 Task: Find connections with filter location Santiago de los Caballeros with filter topic #Economywith filter profile language English with filter current company Reliance Mutual Fund with filter school Kanpur University, India with filter industry Nonmetallic Mineral Mining with filter service category Resume Writing with filter keywords title Public Relations
Action: Mouse moved to (473, 62)
Screenshot: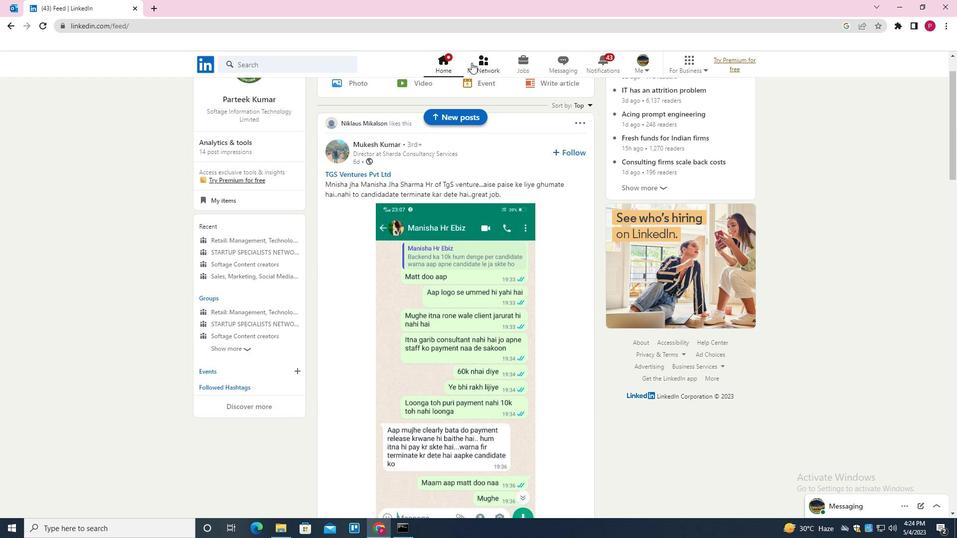 
Action: Mouse pressed left at (473, 62)
Screenshot: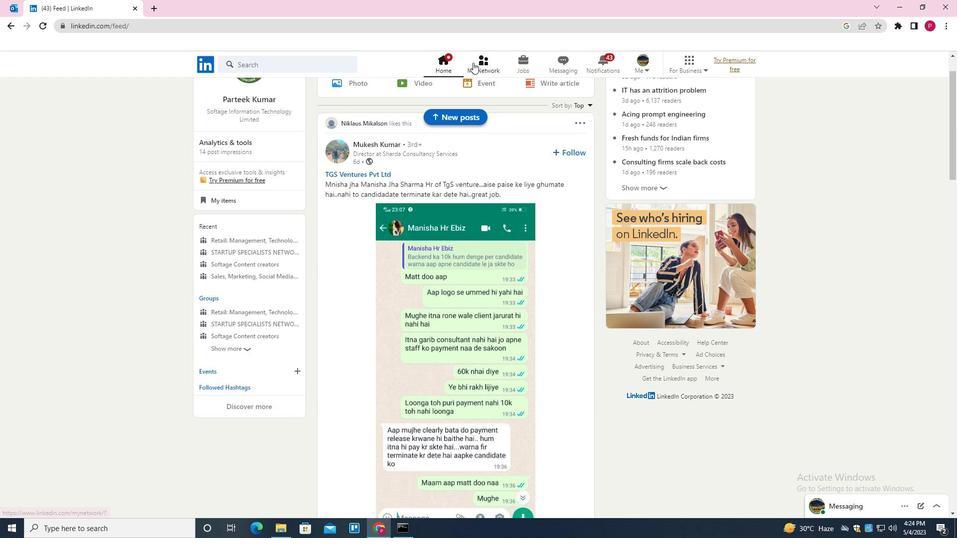 
Action: Mouse moved to (325, 117)
Screenshot: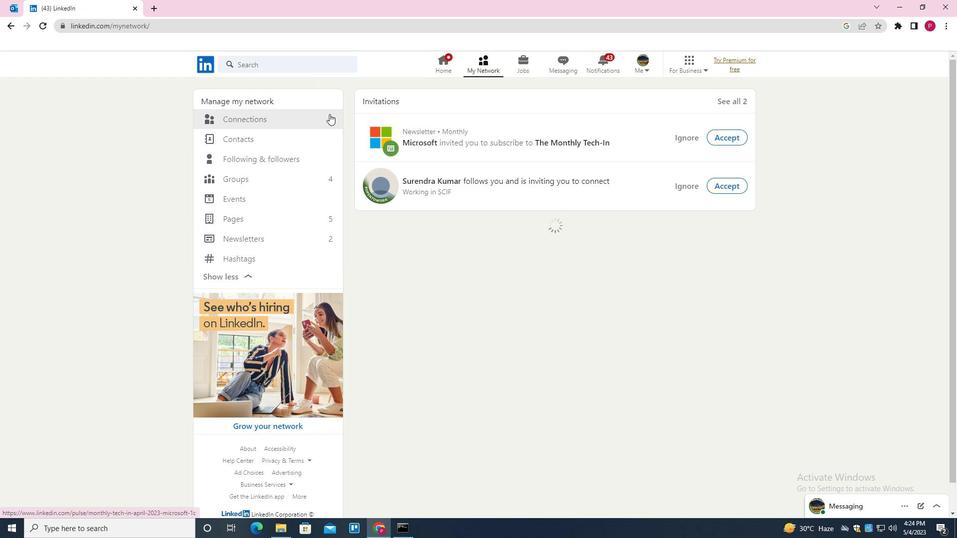 
Action: Mouse pressed left at (325, 117)
Screenshot: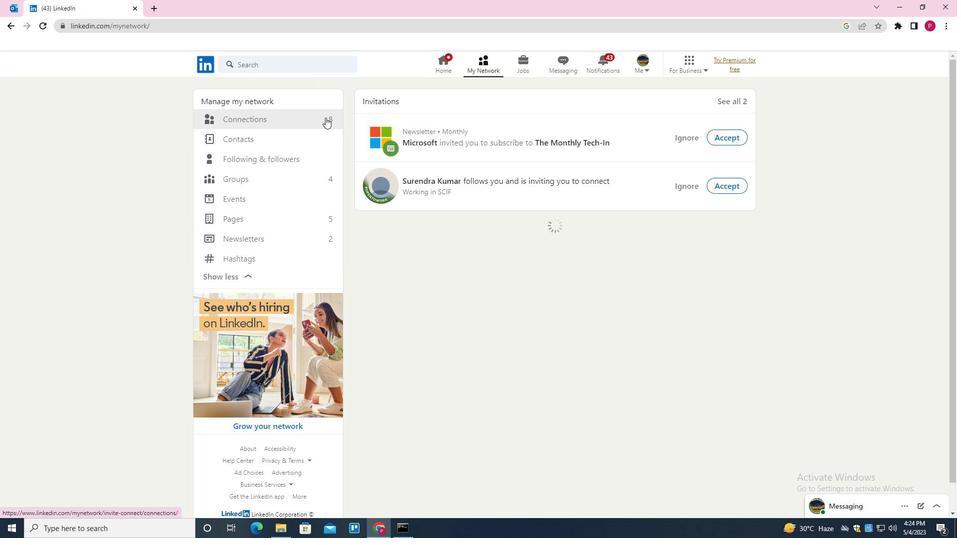 
Action: Mouse moved to (551, 122)
Screenshot: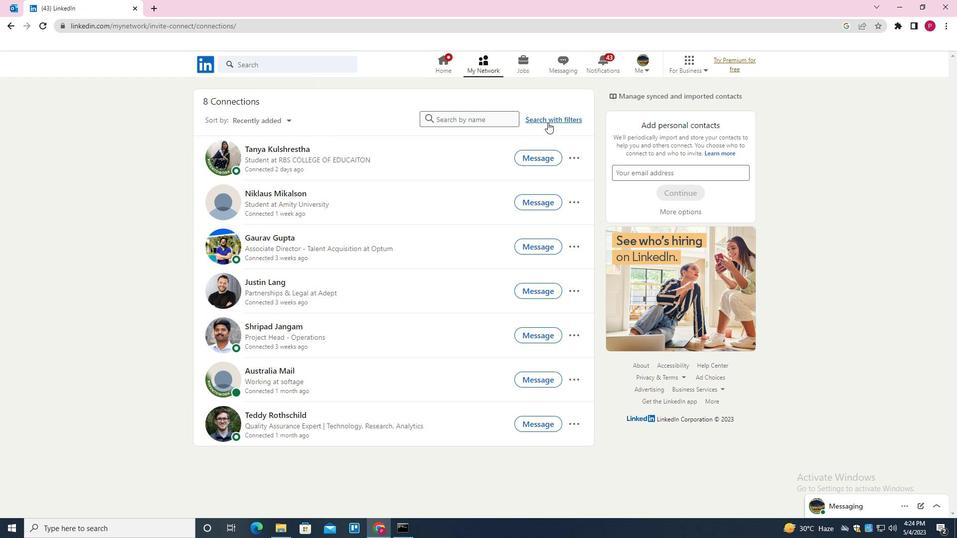 
Action: Mouse pressed left at (551, 122)
Screenshot: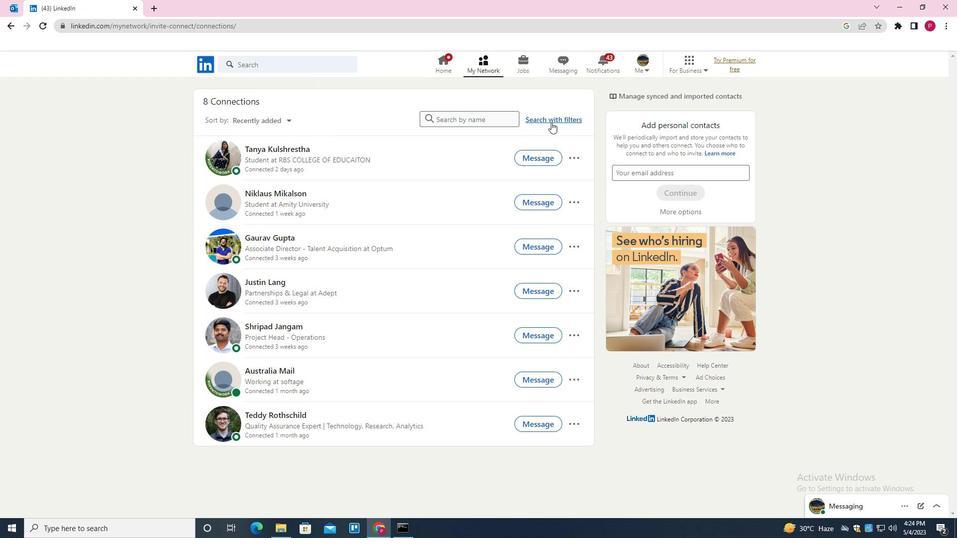 
Action: Mouse moved to (508, 91)
Screenshot: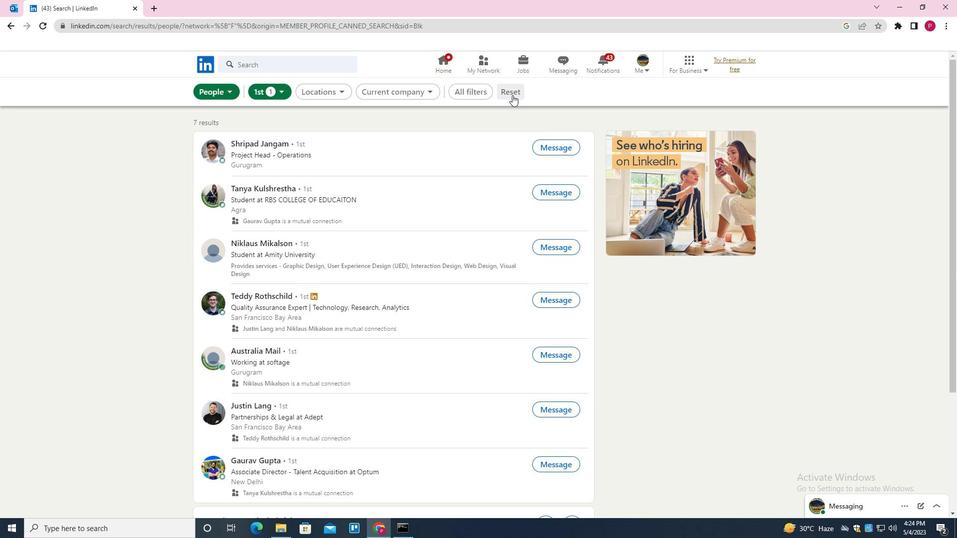
Action: Mouse pressed left at (508, 91)
Screenshot: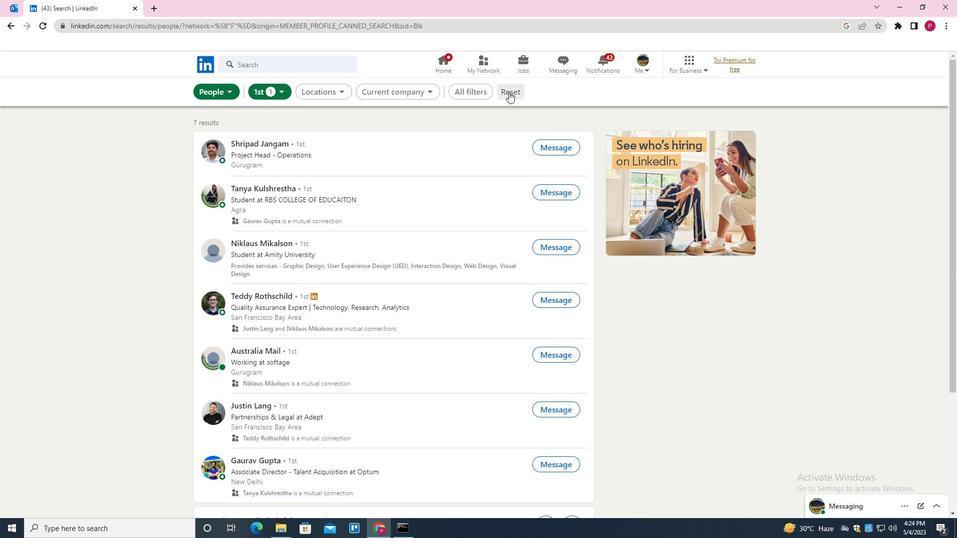 
Action: Mouse moved to (491, 90)
Screenshot: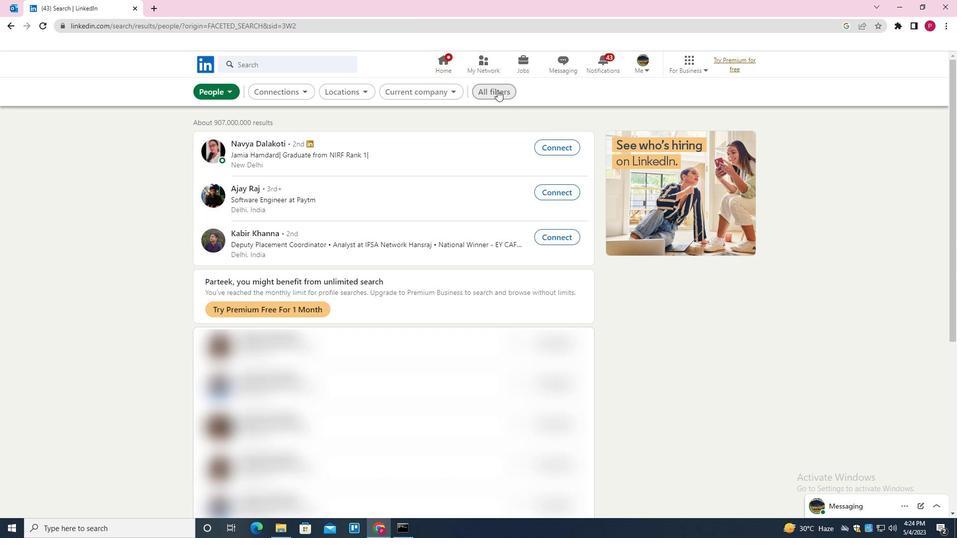 
Action: Mouse pressed left at (491, 90)
Screenshot: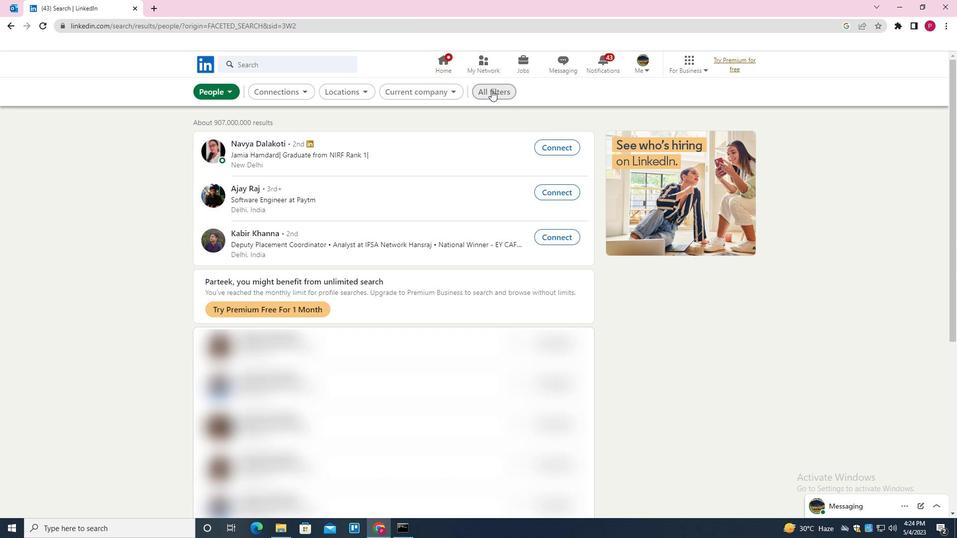 
Action: Mouse moved to (776, 248)
Screenshot: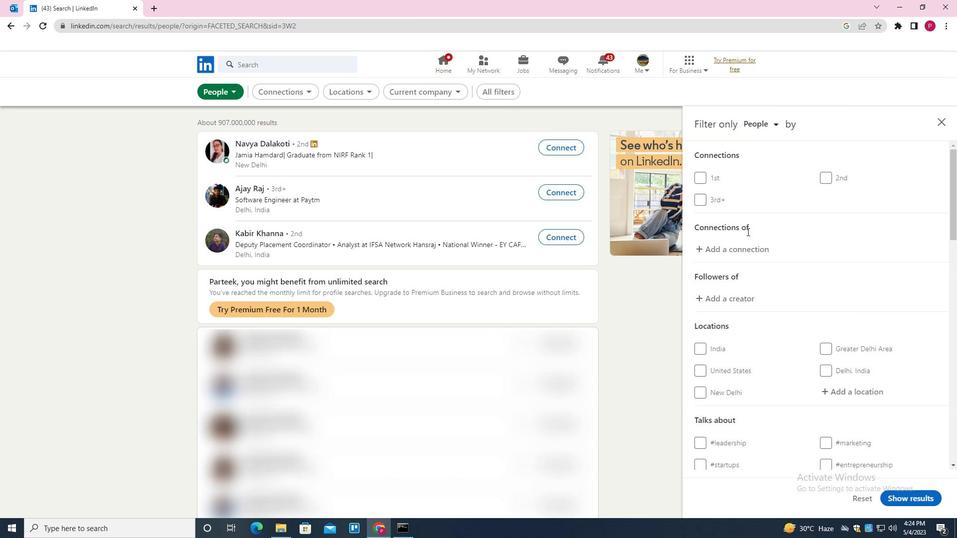 
Action: Mouse scrolled (776, 247) with delta (0, 0)
Screenshot: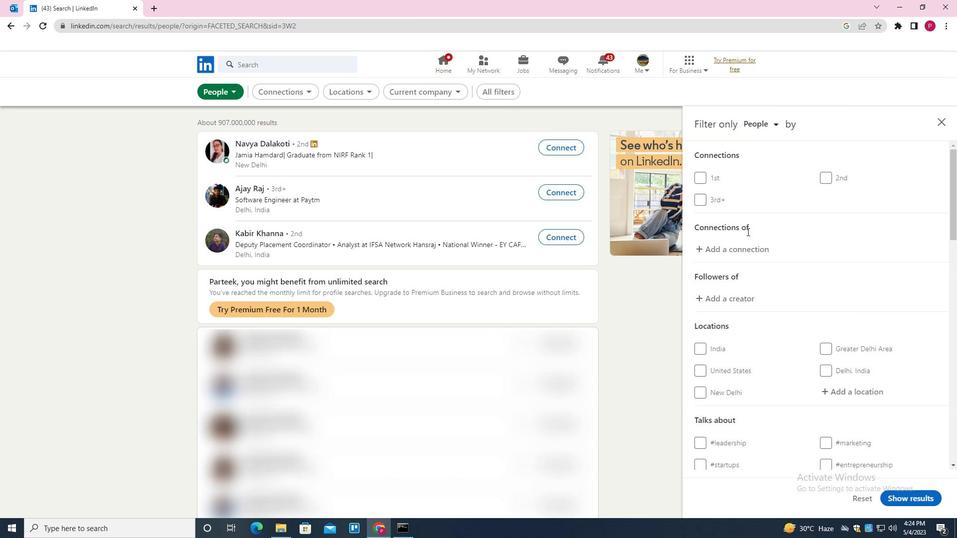 
Action: Mouse moved to (791, 253)
Screenshot: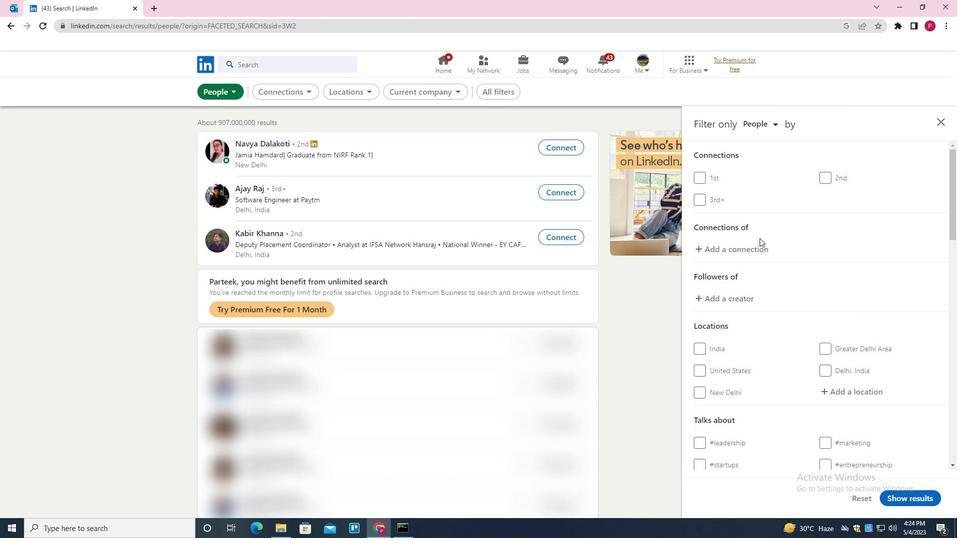 
Action: Mouse scrolled (791, 253) with delta (0, 0)
Screenshot: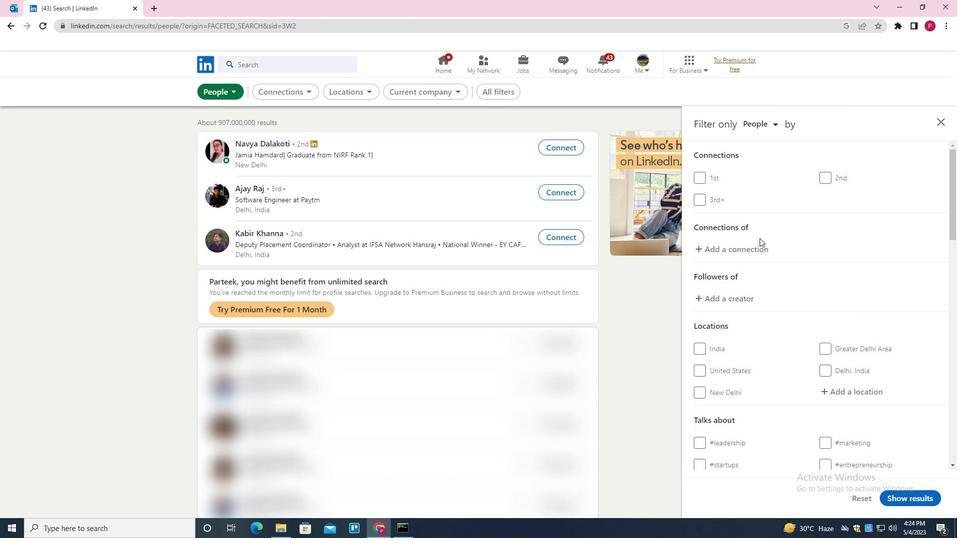 
Action: Mouse moved to (851, 294)
Screenshot: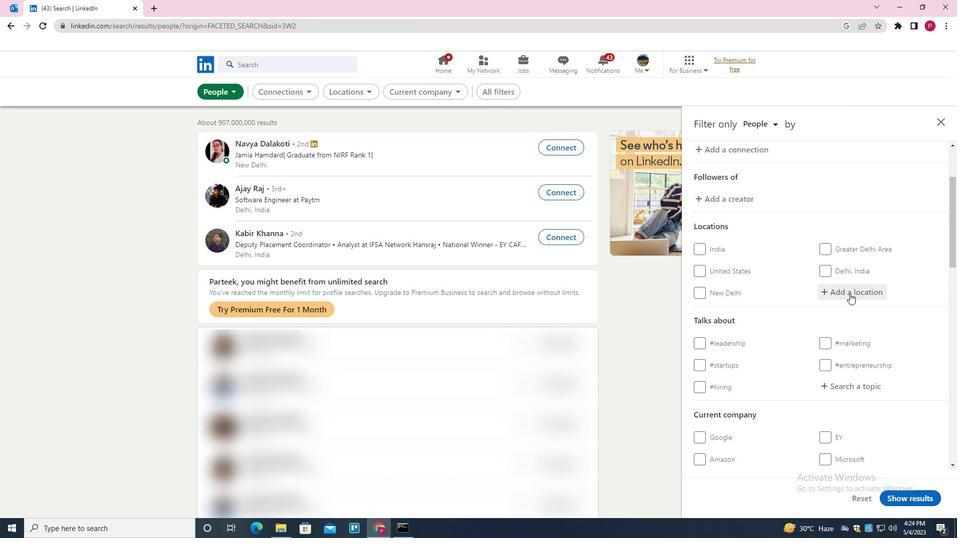 
Action: Mouse pressed left at (851, 294)
Screenshot: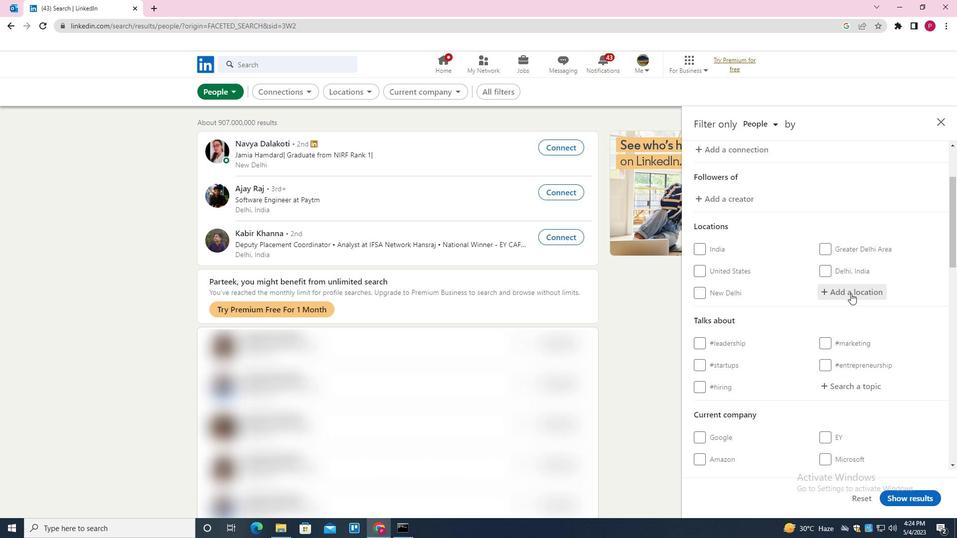 
Action: Mouse moved to (825, 278)
Screenshot: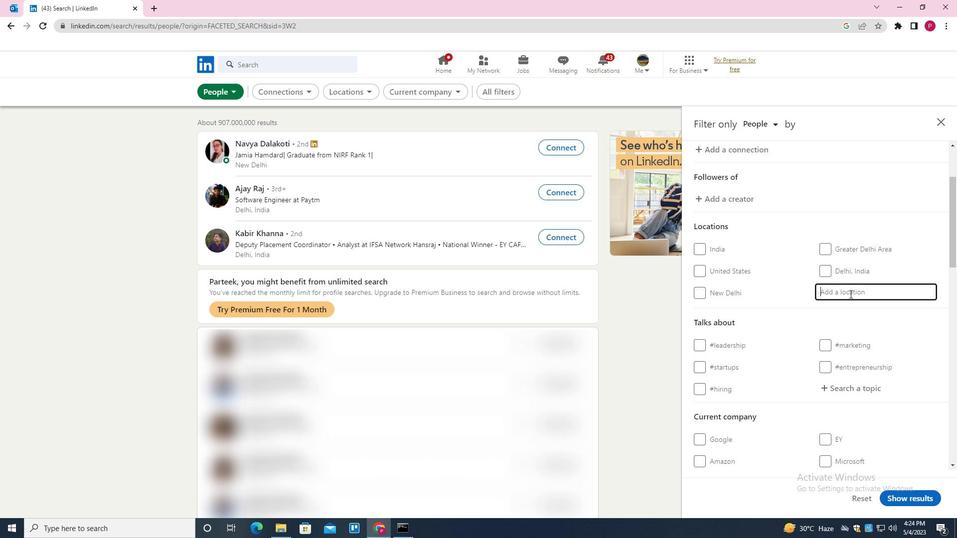 
Action: Key pressed <Key.shift>SANTA<Key.backspace>IAGO<Key.space>DEL\<Key.backspace><Key.backspace><Key.space>LOS<Key.down><Key.enter>
Screenshot: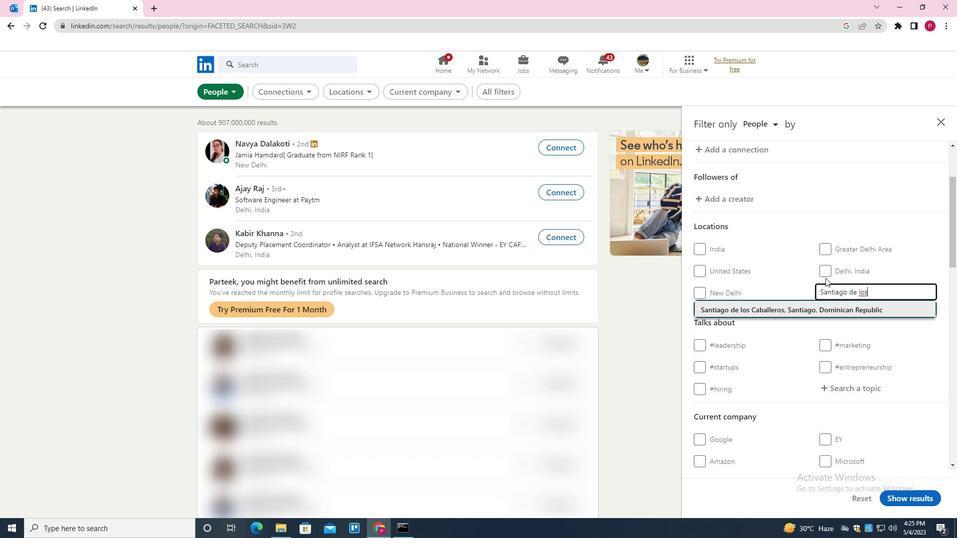 
Action: Mouse moved to (825, 263)
Screenshot: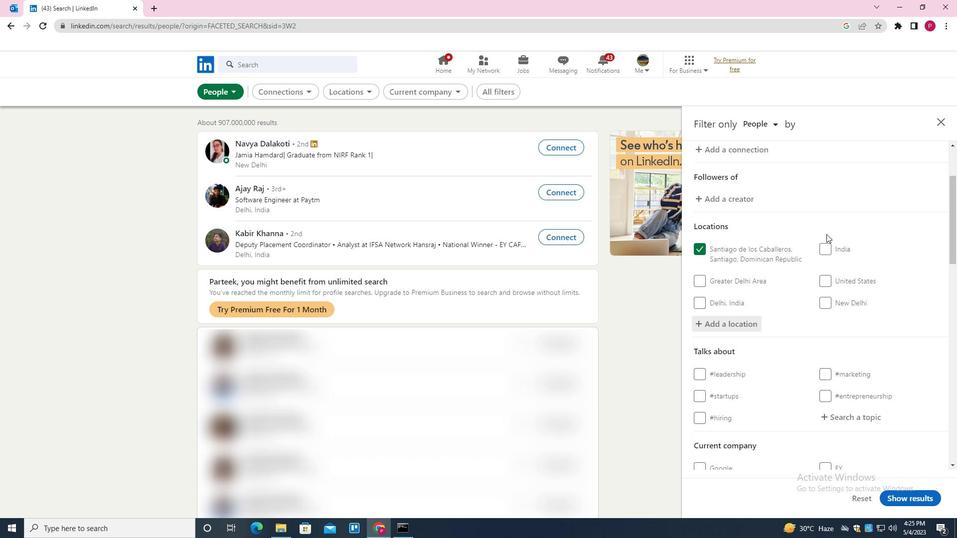 
Action: Mouse scrolled (825, 263) with delta (0, 0)
Screenshot: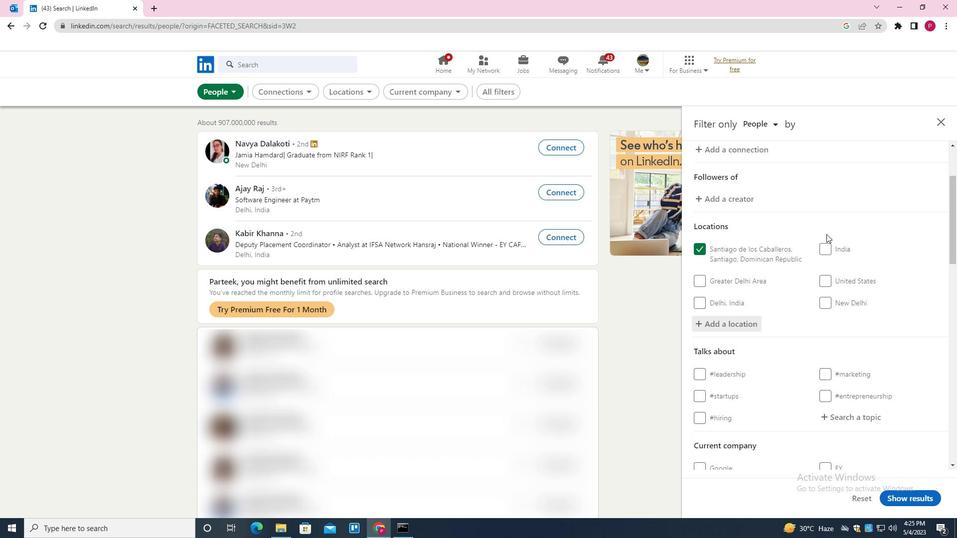 
Action: Mouse moved to (829, 278)
Screenshot: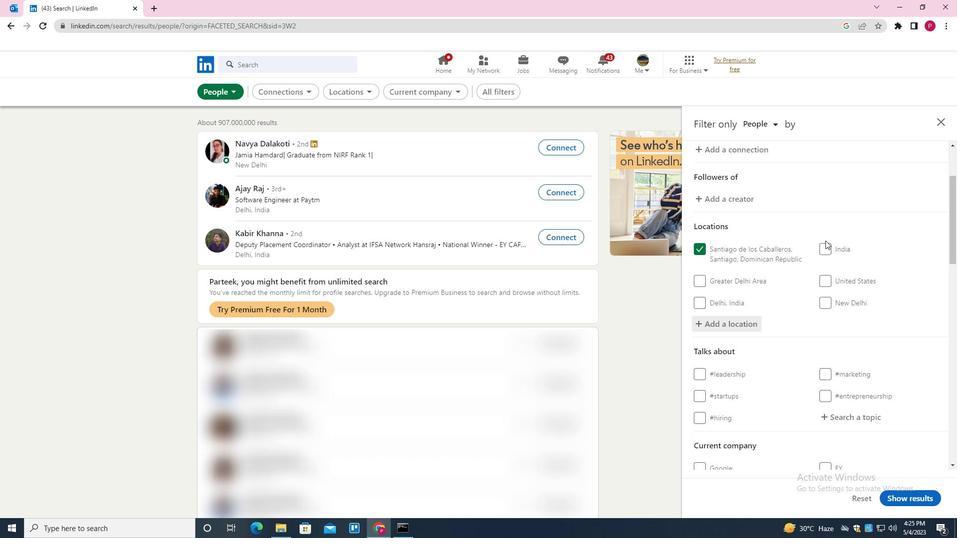 
Action: Mouse scrolled (829, 277) with delta (0, 0)
Screenshot: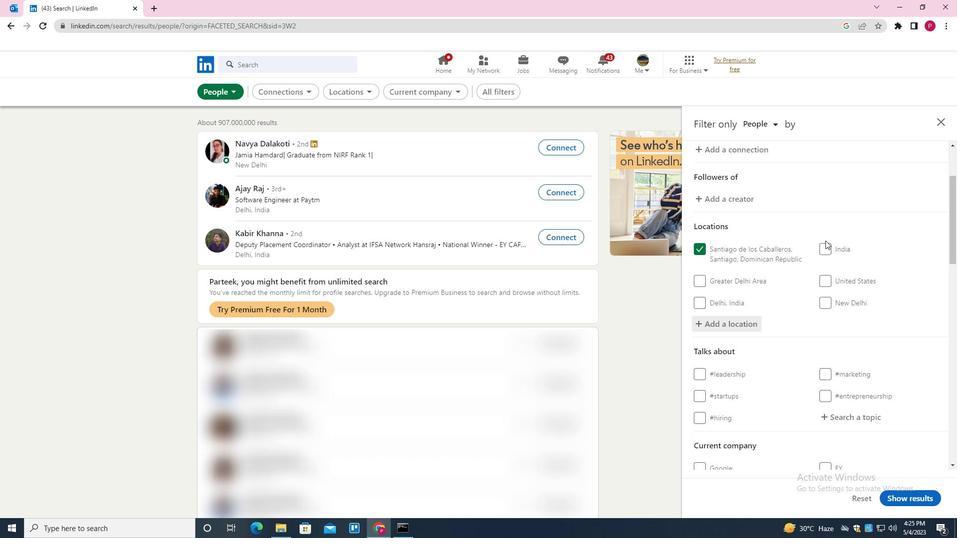 
Action: Mouse moved to (829, 283)
Screenshot: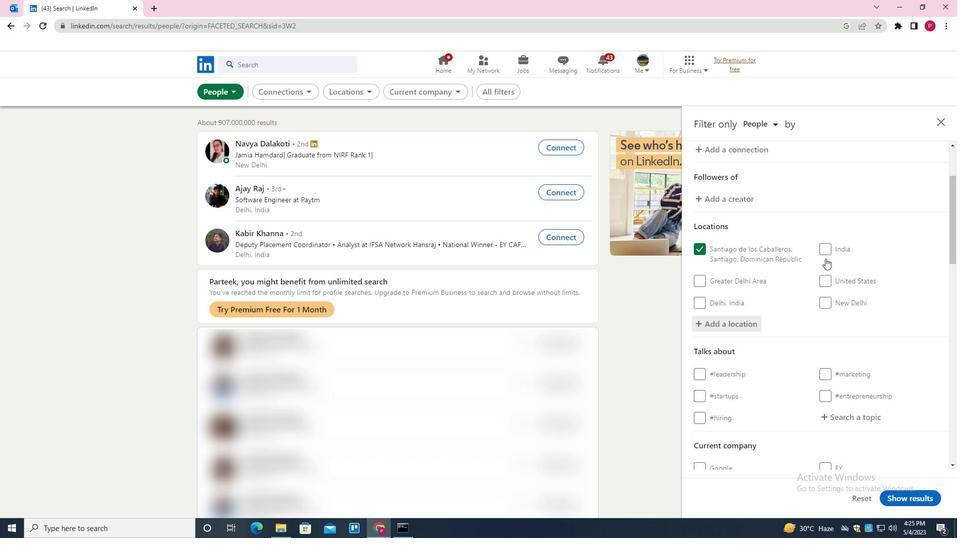 
Action: Mouse scrolled (829, 282) with delta (0, 0)
Screenshot: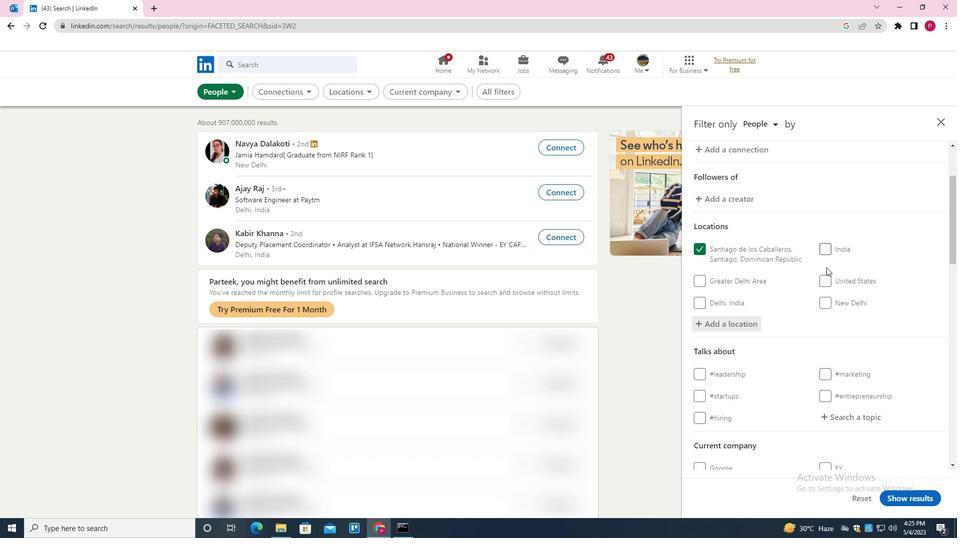 
Action: Mouse moved to (829, 287)
Screenshot: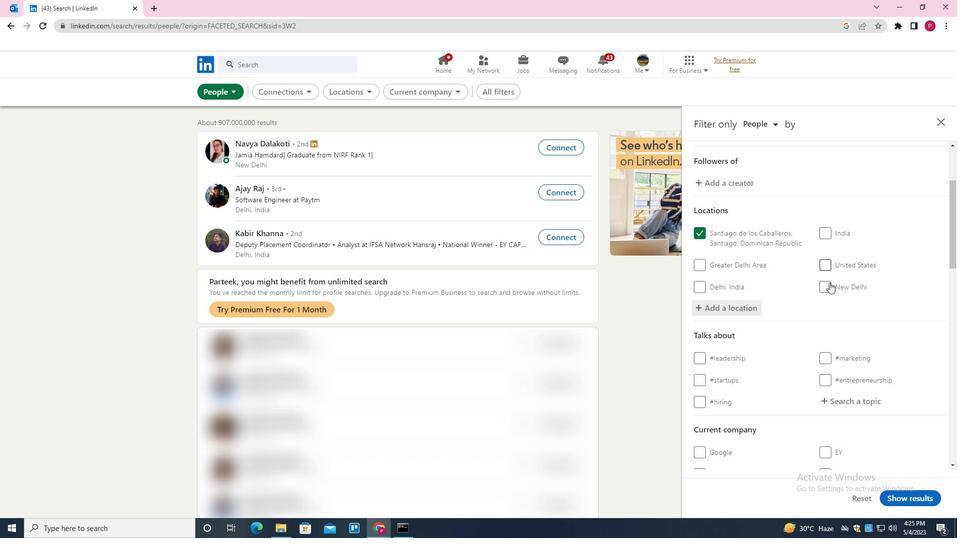 
Action: Mouse scrolled (829, 287) with delta (0, 0)
Screenshot: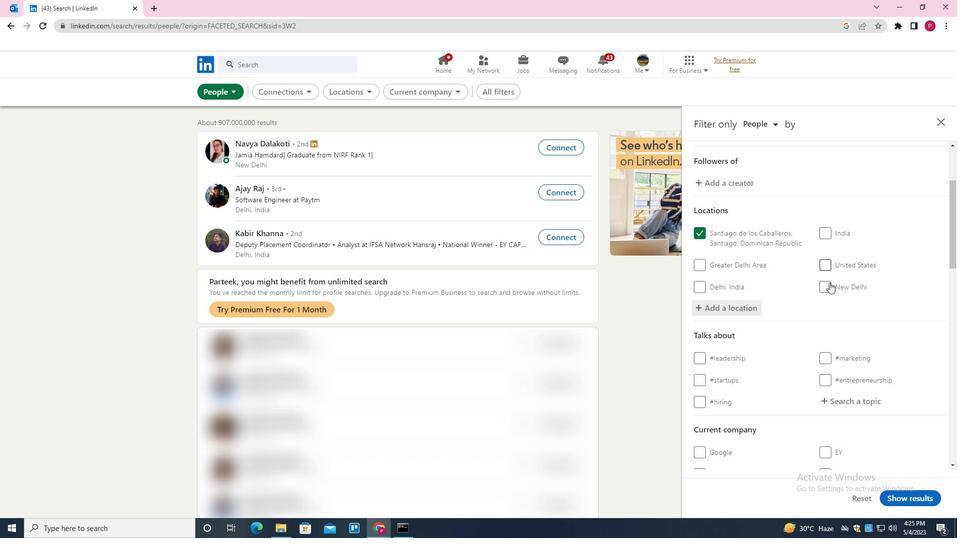 
Action: Mouse moved to (852, 217)
Screenshot: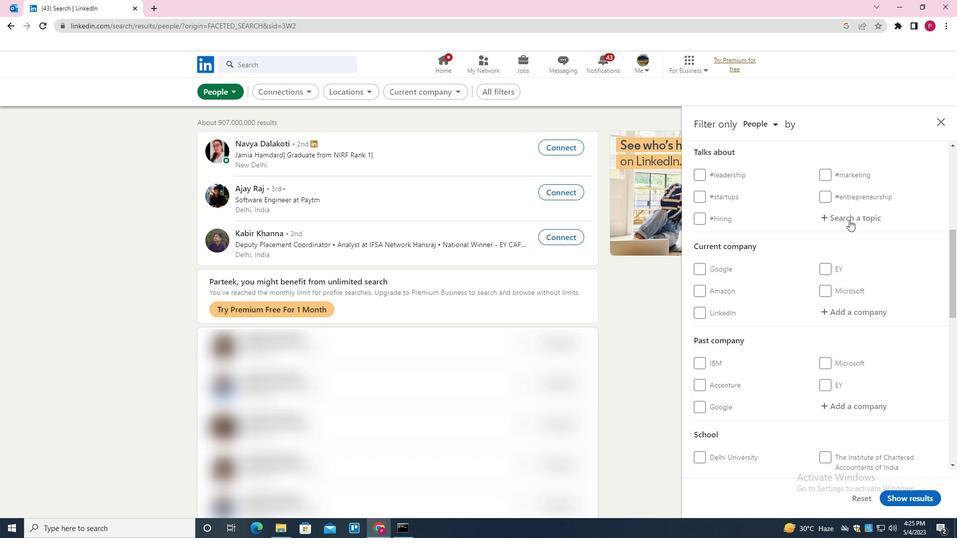 
Action: Mouse pressed left at (852, 217)
Screenshot: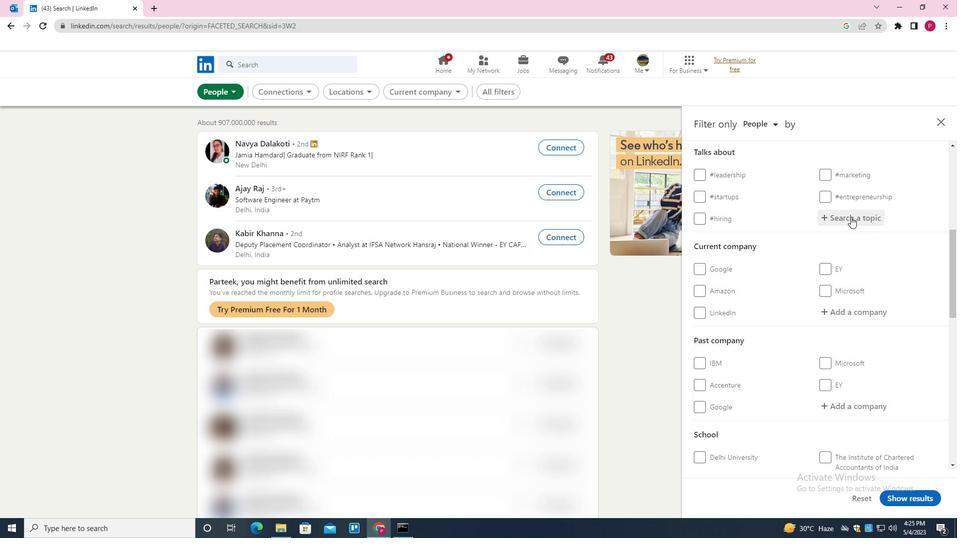 
Action: Key pressed ECONOMY<Key.down><Key.enter>
Screenshot: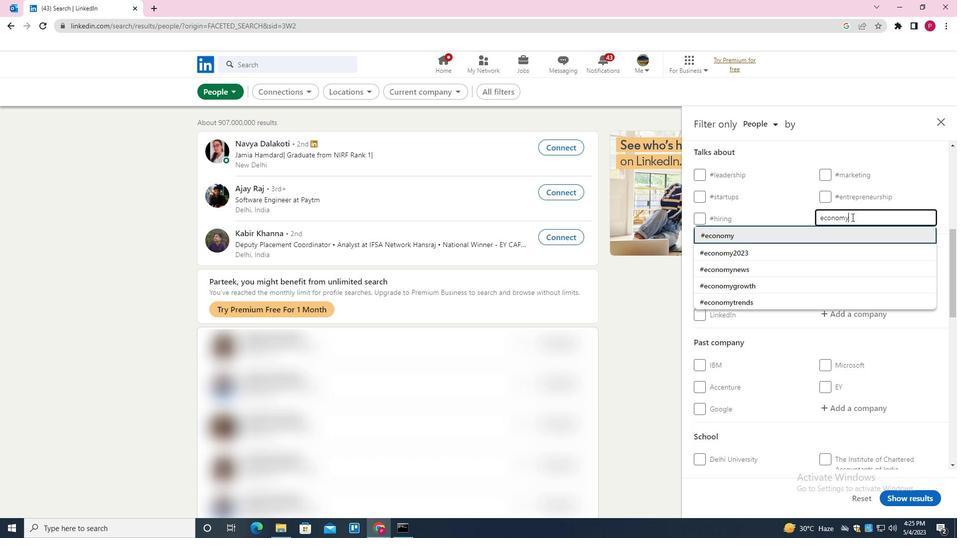 
Action: Mouse moved to (808, 239)
Screenshot: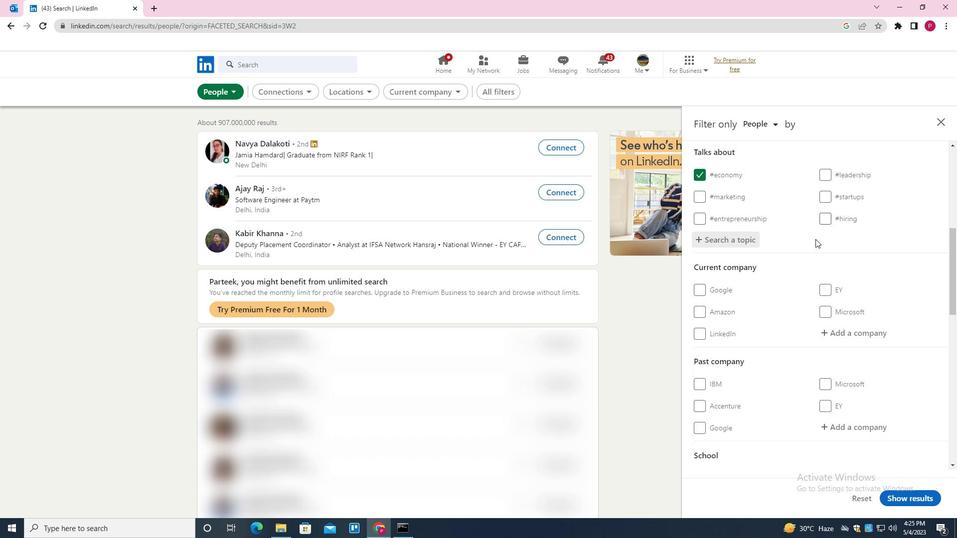 
Action: Mouse scrolled (808, 239) with delta (0, 0)
Screenshot: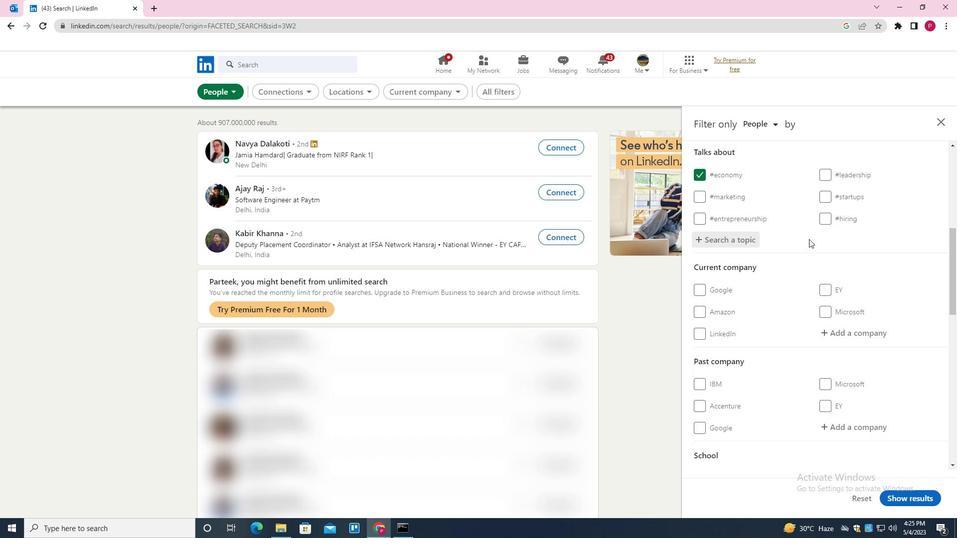 
Action: Mouse scrolled (808, 239) with delta (0, 0)
Screenshot: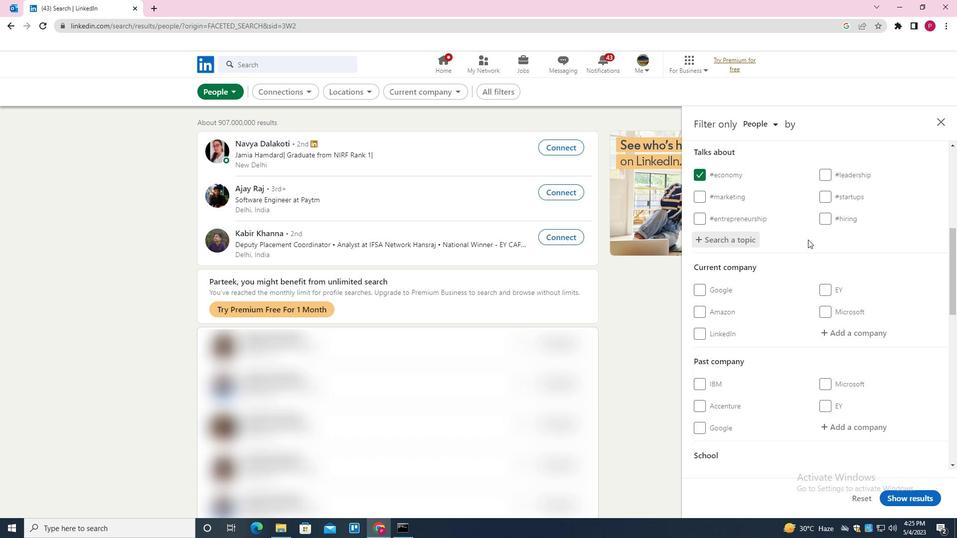 
Action: Mouse scrolled (808, 239) with delta (0, 0)
Screenshot: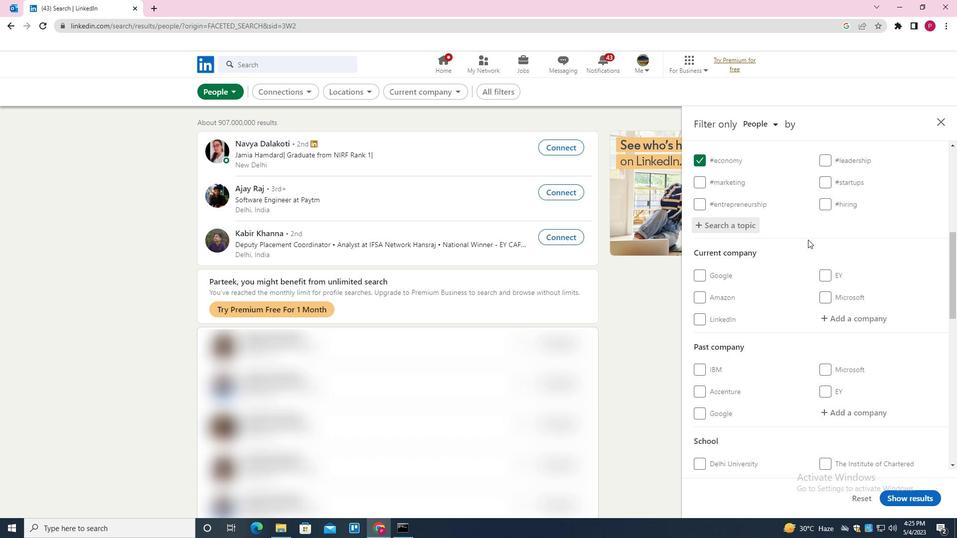 
Action: Mouse scrolled (808, 239) with delta (0, 0)
Screenshot: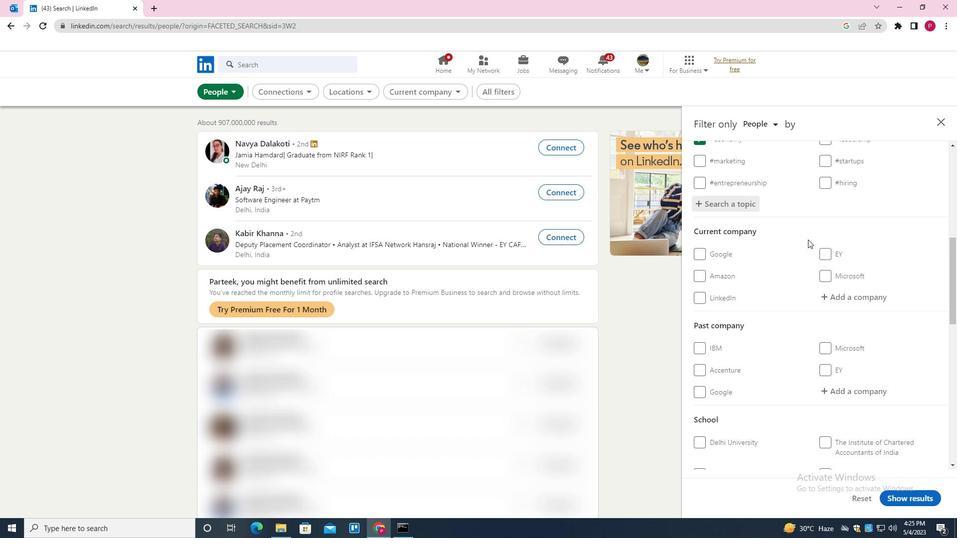 
Action: Mouse moved to (808, 239)
Screenshot: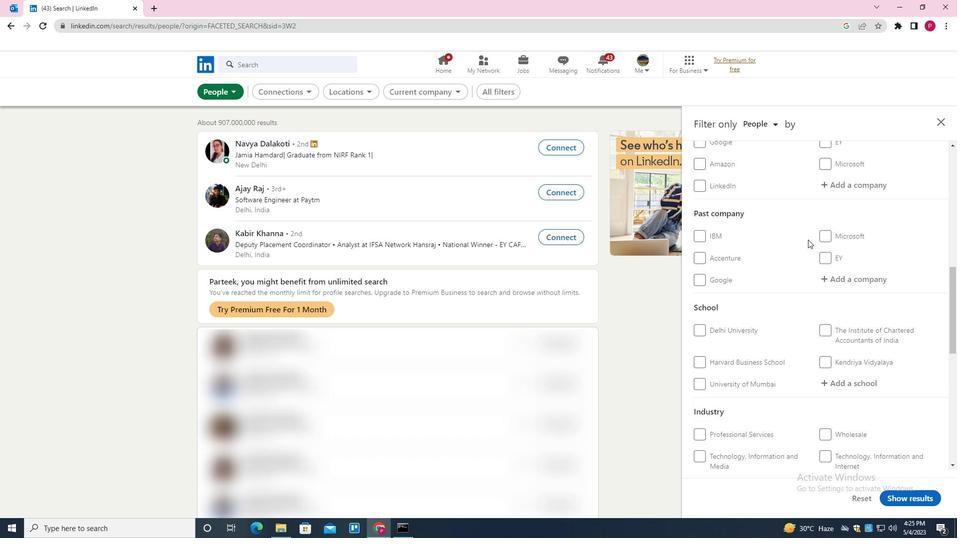
Action: Mouse scrolled (808, 239) with delta (0, 0)
Screenshot: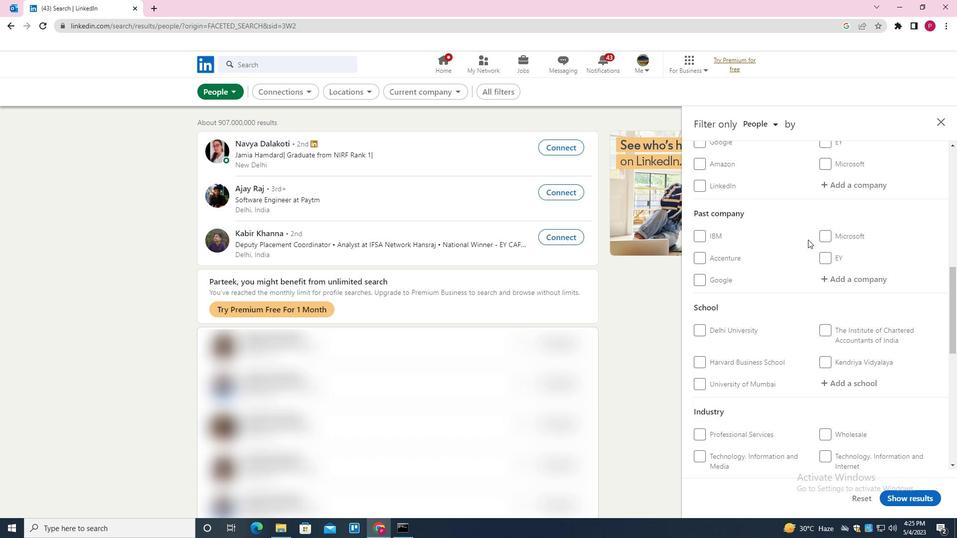 
Action: Mouse moved to (784, 245)
Screenshot: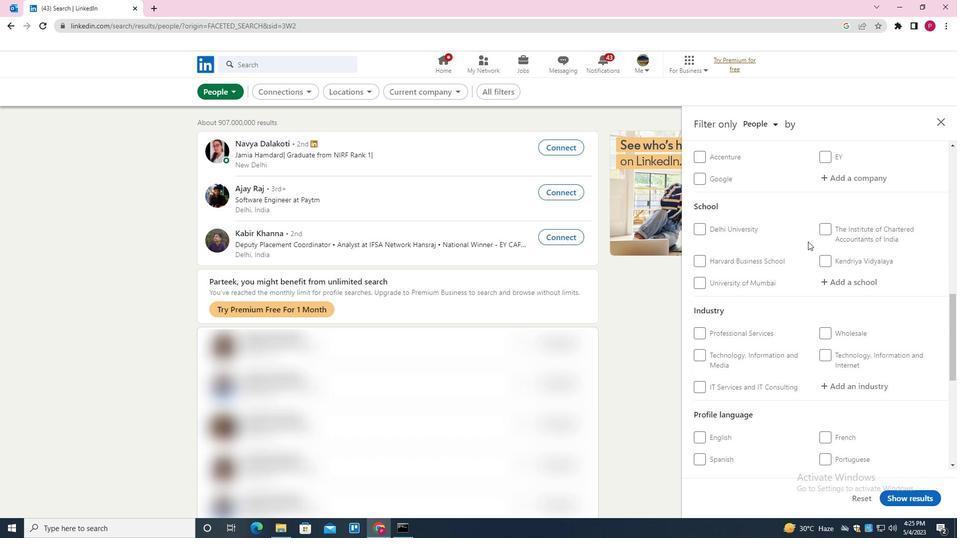 
Action: Mouse scrolled (784, 244) with delta (0, 0)
Screenshot: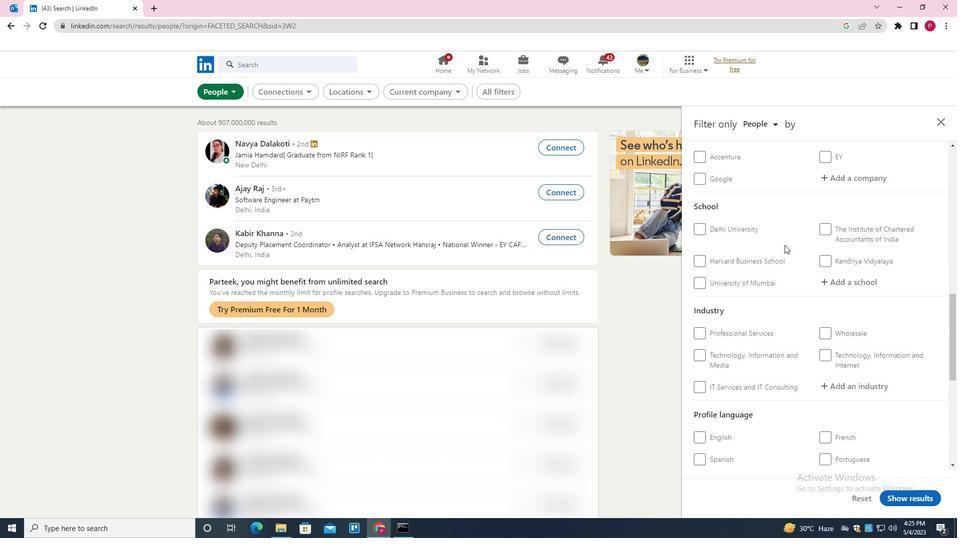
Action: Mouse moved to (784, 245)
Screenshot: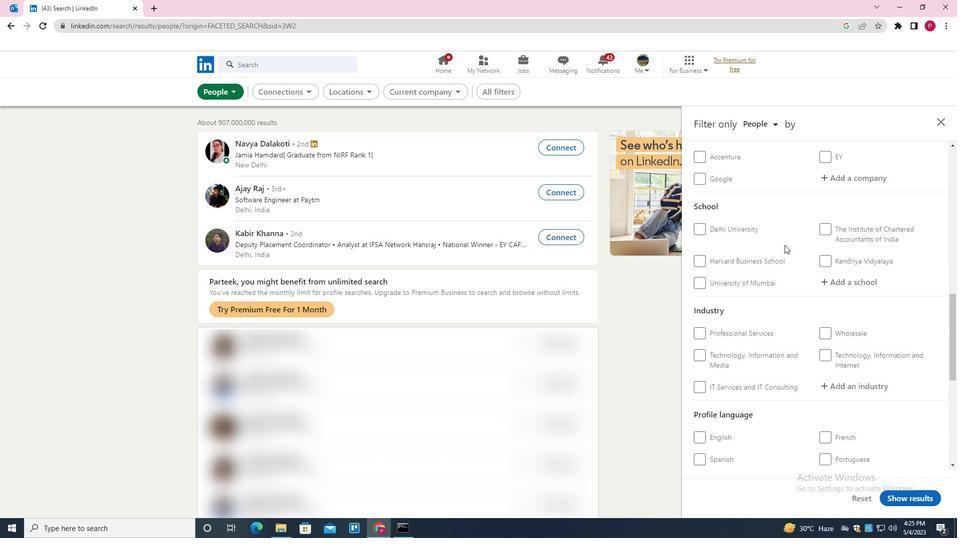 
Action: Mouse scrolled (784, 245) with delta (0, 0)
Screenshot: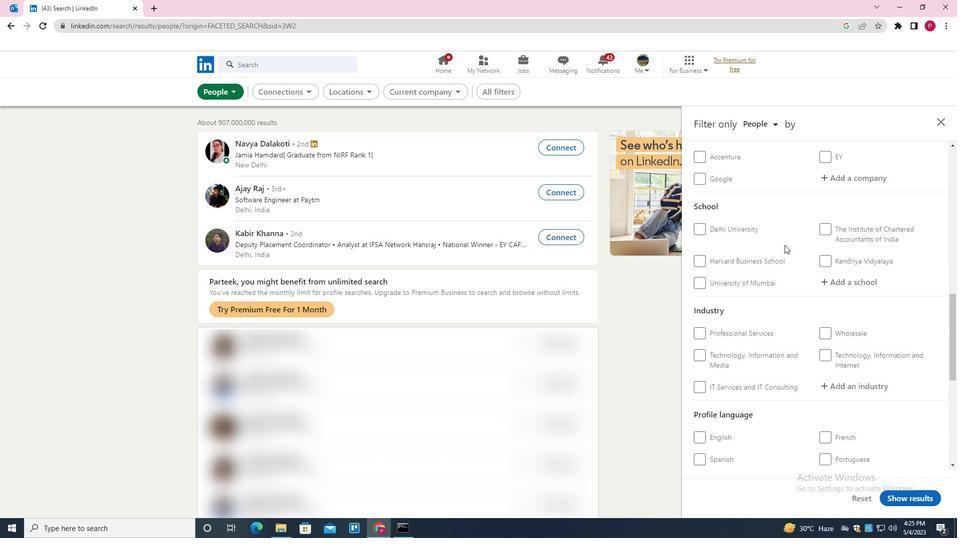 
Action: Mouse scrolled (784, 245) with delta (0, 0)
Screenshot: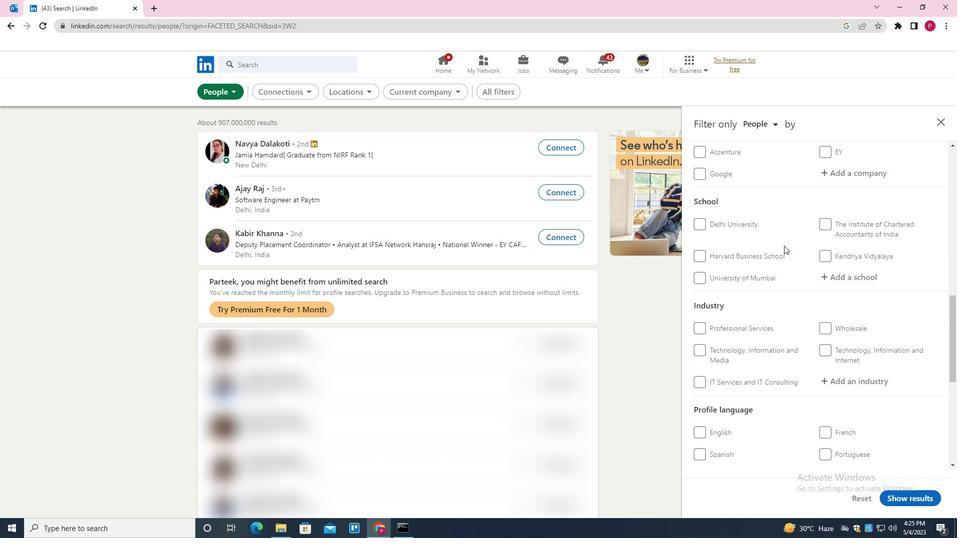 
Action: Mouse moved to (730, 285)
Screenshot: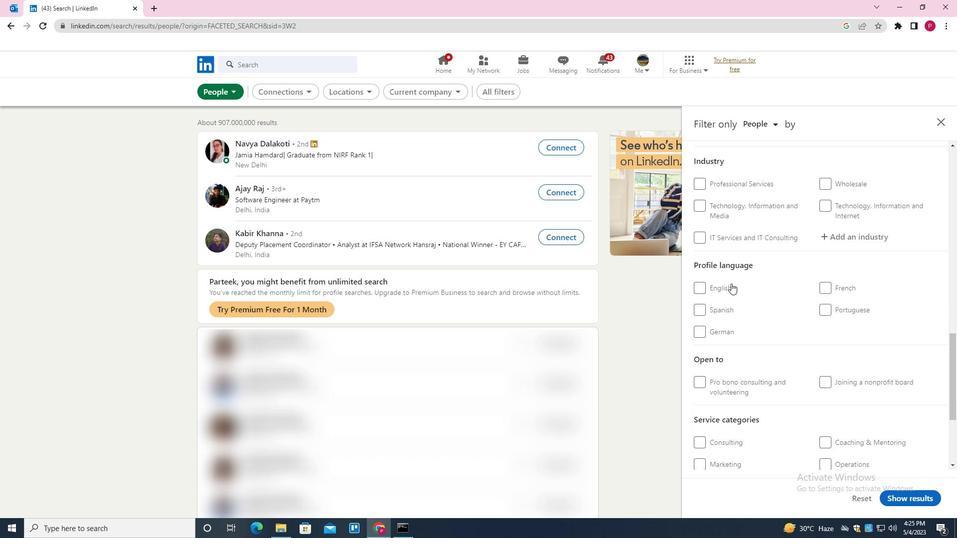 
Action: Mouse pressed left at (730, 285)
Screenshot: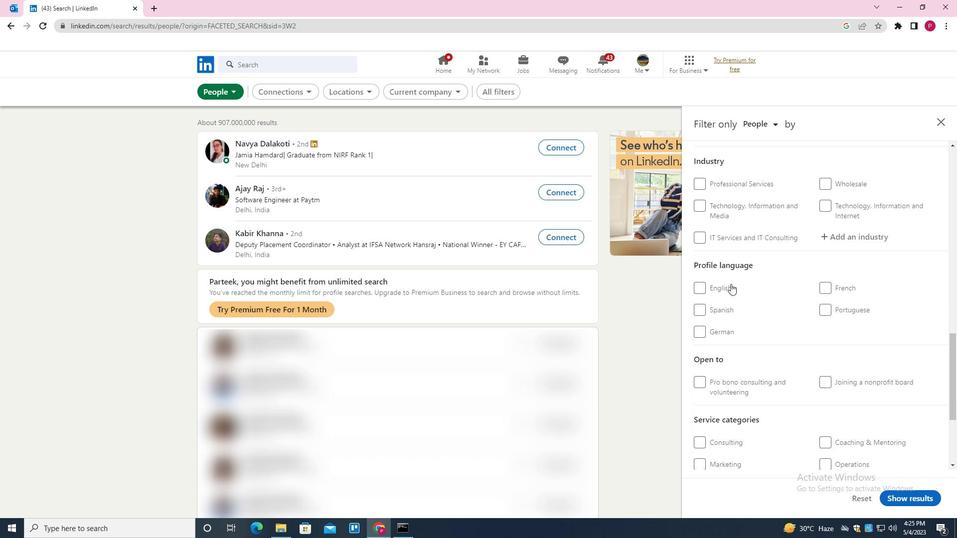 
Action: Mouse moved to (752, 301)
Screenshot: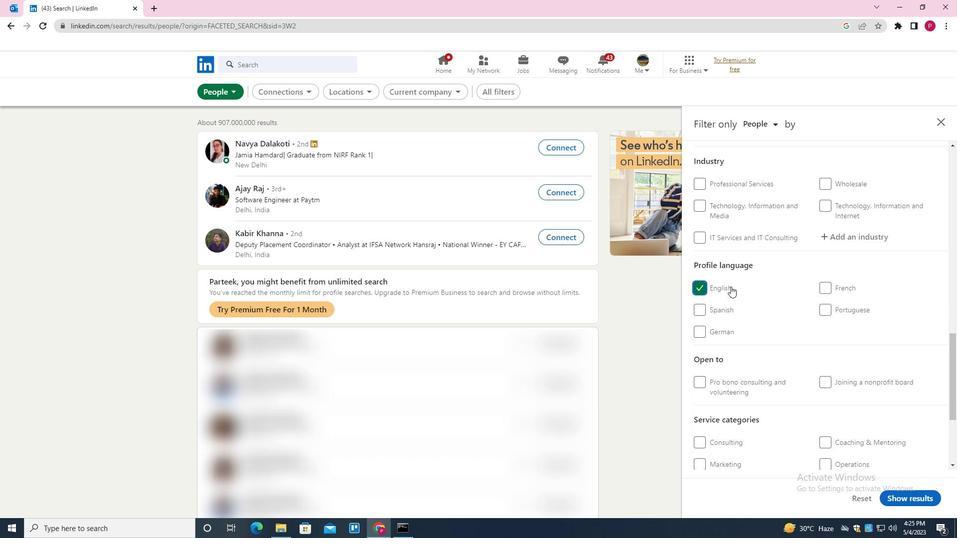 
Action: Mouse scrolled (752, 302) with delta (0, 0)
Screenshot: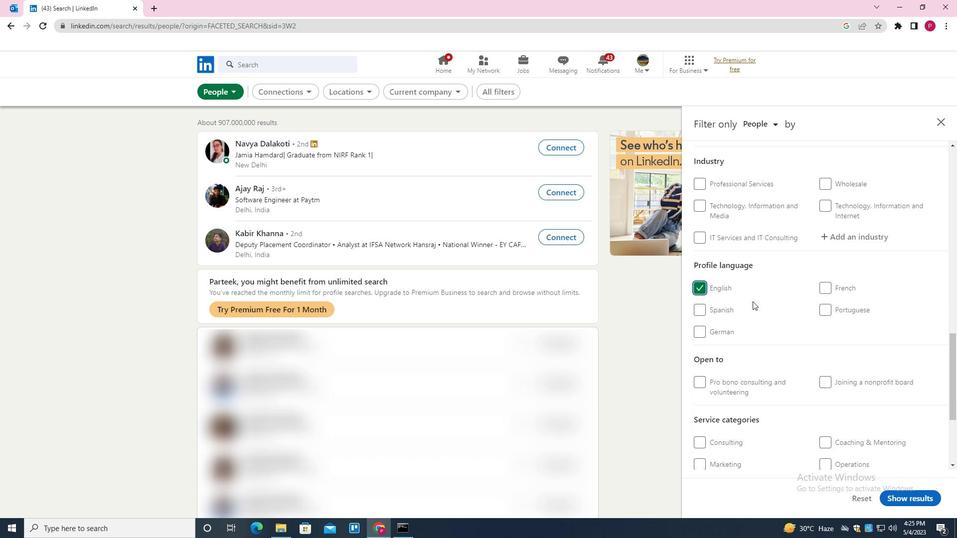 
Action: Mouse scrolled (752, 302) with delta (0, 0)
Screenshot: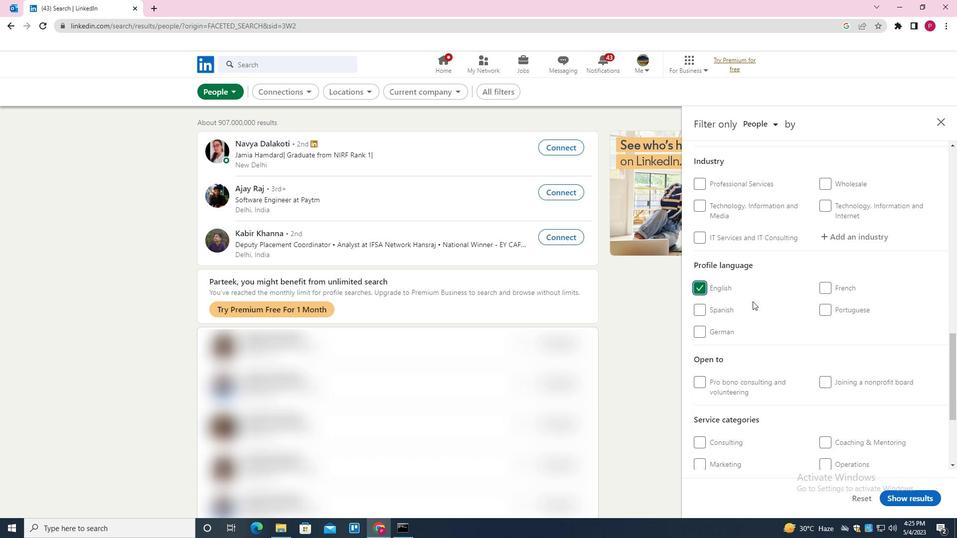 
Action: Mouse scrolled (752, 302) with delta (0, 0)
Screenshot: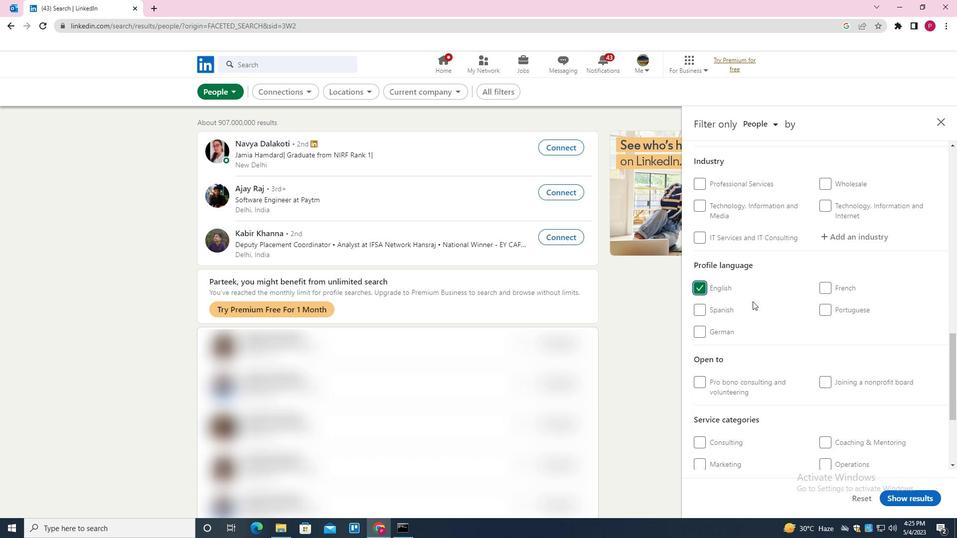 
Action: Mouse scrolled (752, 302) with delta (0, 0)
Screenshot: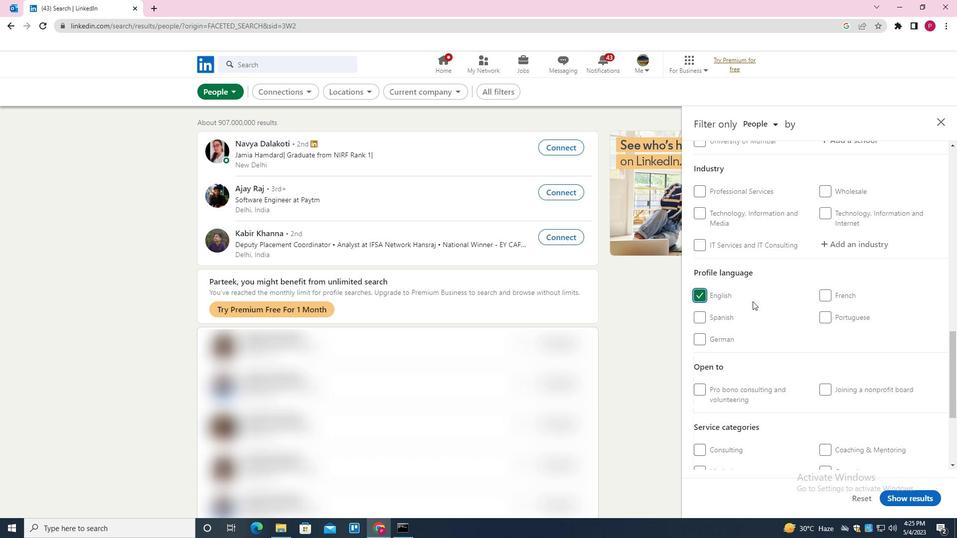 
Action: Mouse scrolled (752, 302) with delta (0, 0)
Screenshot: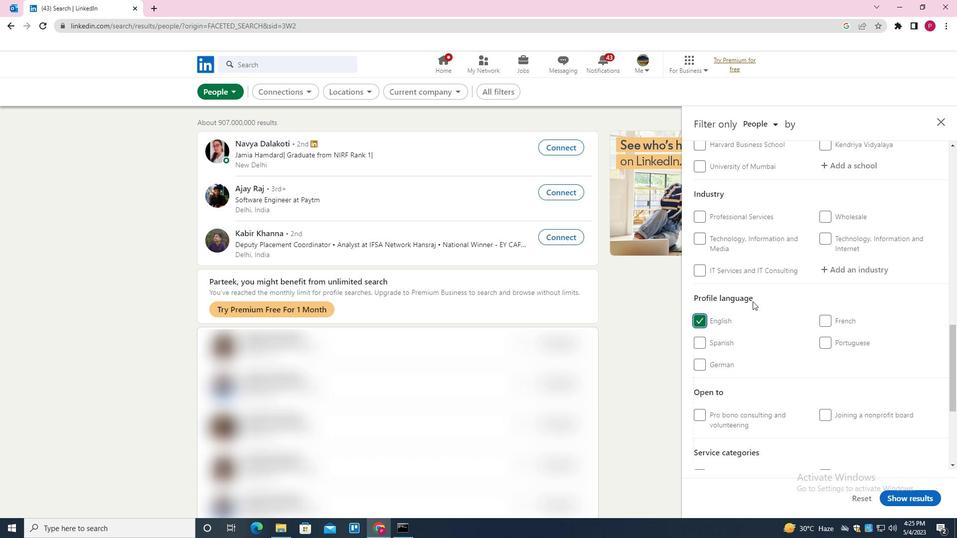 
Action: Mouse scrolled (752, 302) with delta (0, 0)
Screenshot: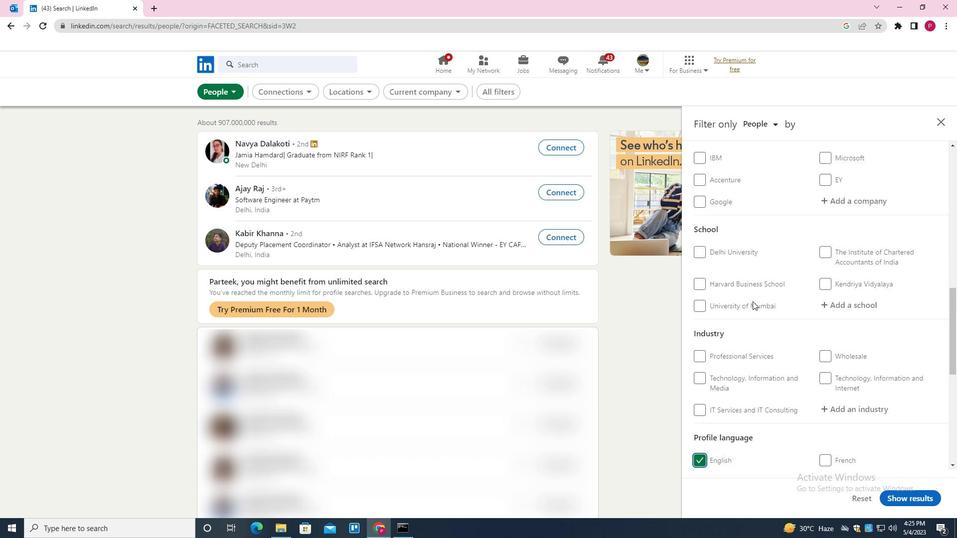 
Action: Mouse moved to (852, 232)
Screenshot: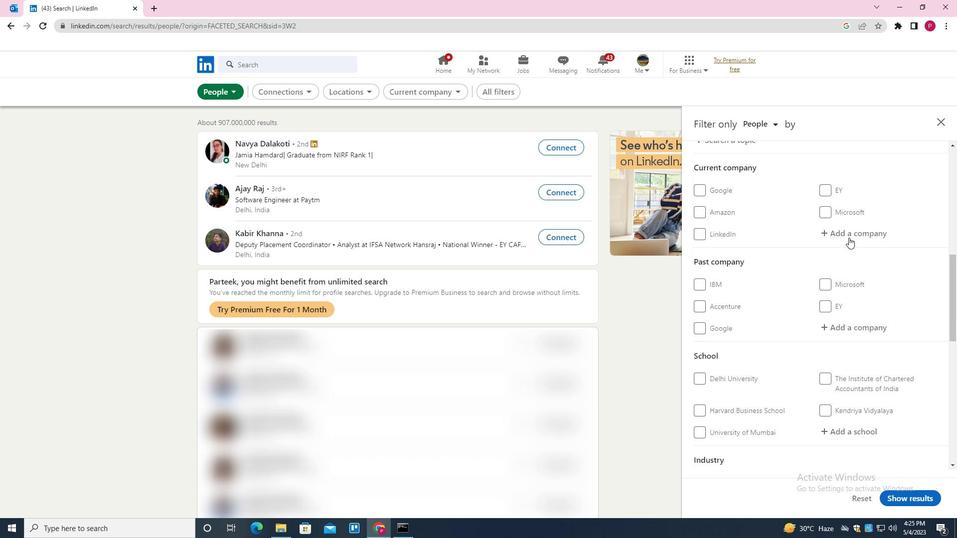 
Action: Mouse pressed left at (852, 232)
Screenshot: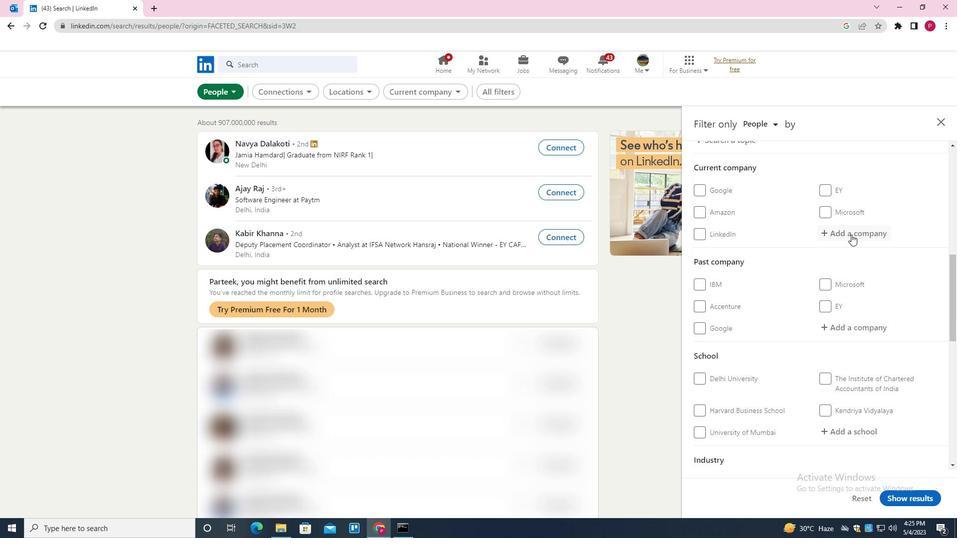
Action: Key pressed <Key.shift><Key.shift><Key.shift><Key.shift><Key.shift><Key.shift><Key.shift><Key.shift><Key.shift><Key.shift><Key.shift><Key.shift><Key.shift><Key.shift><Key.shift><Key.shift><Key.shift><Key.shift>RELIANCE<Key.space><Key.shift><Key.shift><Key.shift>MUTUAL<Key.space><Key.shift>FUND<Key.down><Key.enter>
Screenshot: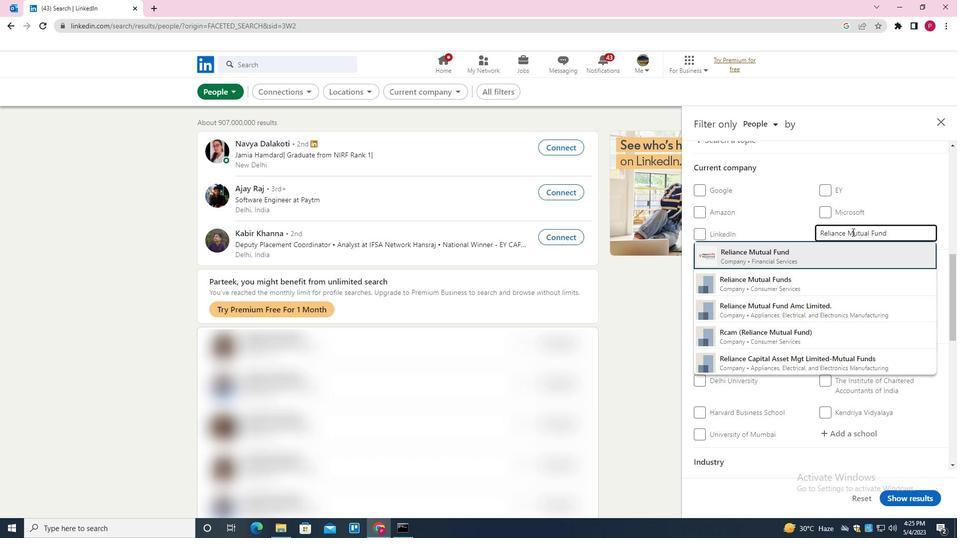 
Action: Mouse moved to (820, 249)
Screenshot: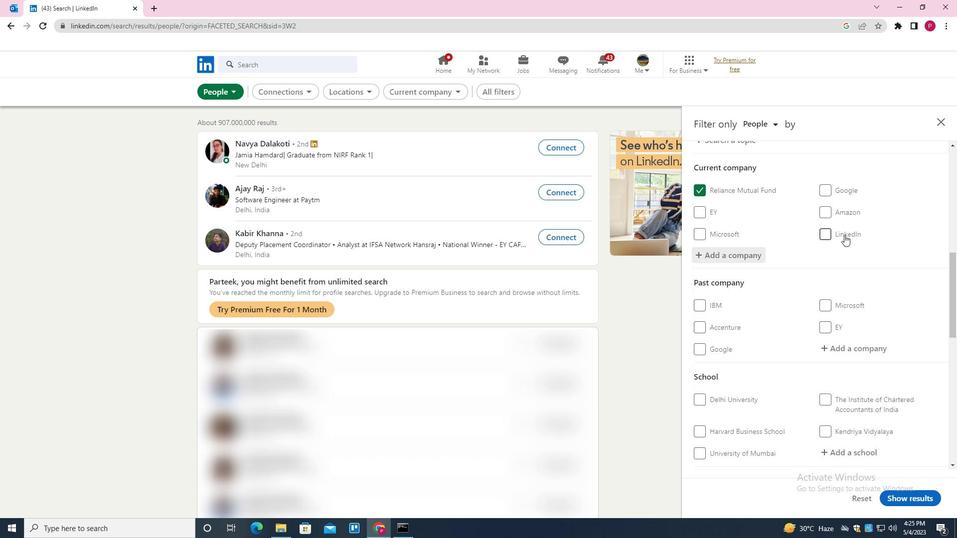 
Action: Mouse scrolled (820, 249) with delta (0, 0)
Screenshot: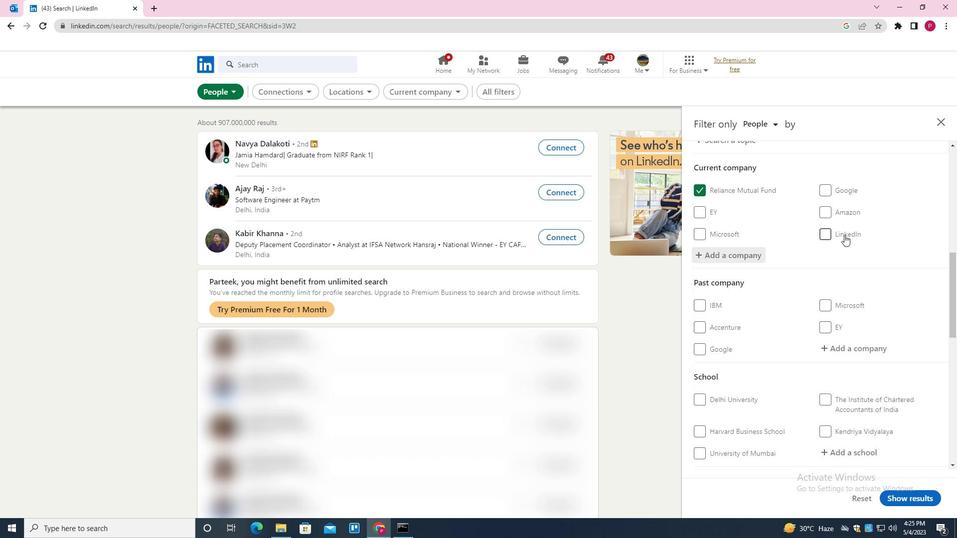 
Action: Mouse moved to (808, 264)
Screenshot: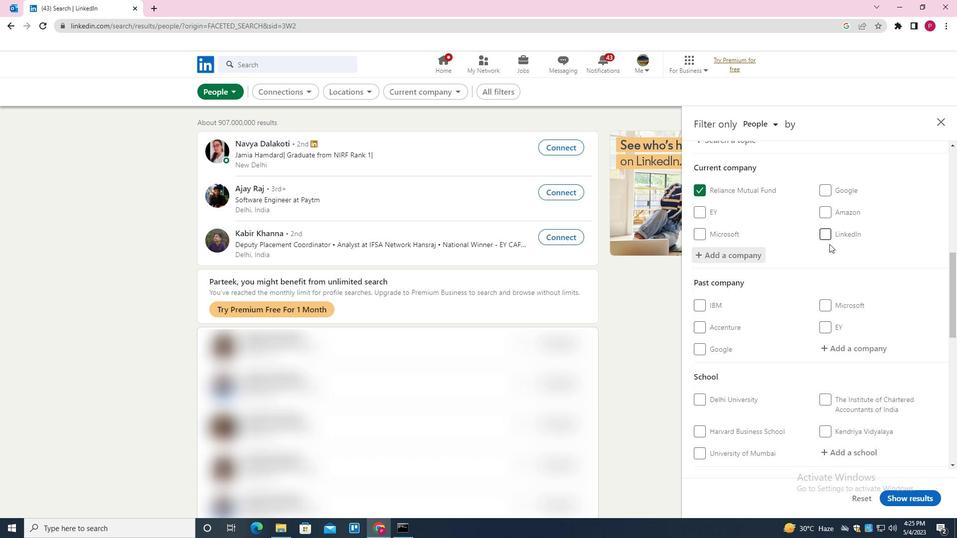 
Action: Mouse scrolled (808, 263) with delta (0, 0)
Screenshot: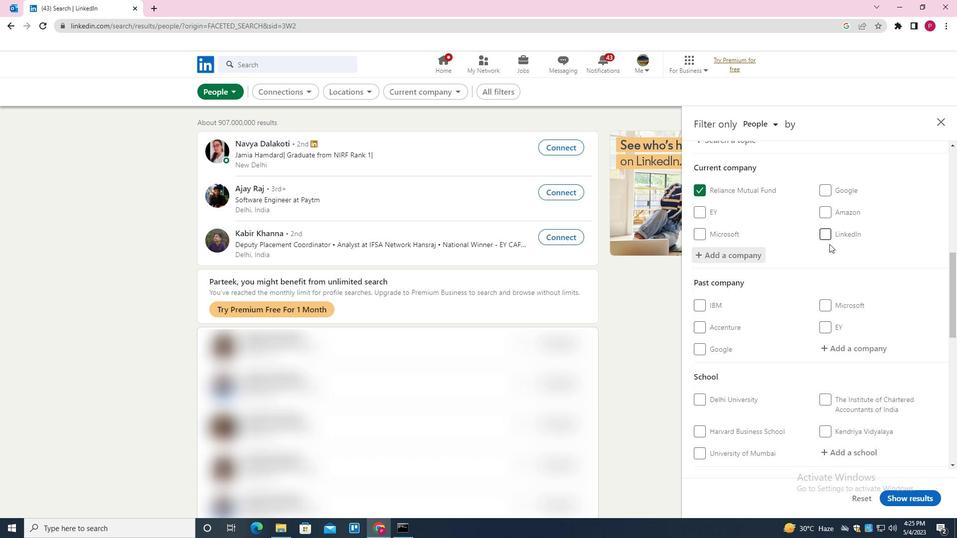 
Action: Mouse moved to (805, 268)
Screenshot: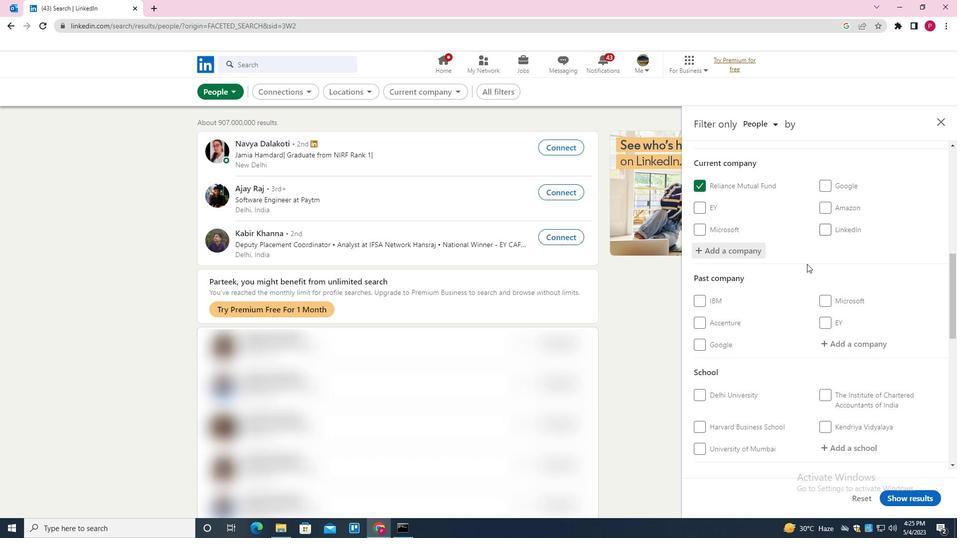 
Action: Mouse scrolled (805, 267) with delta (0, 0)
Screenshot: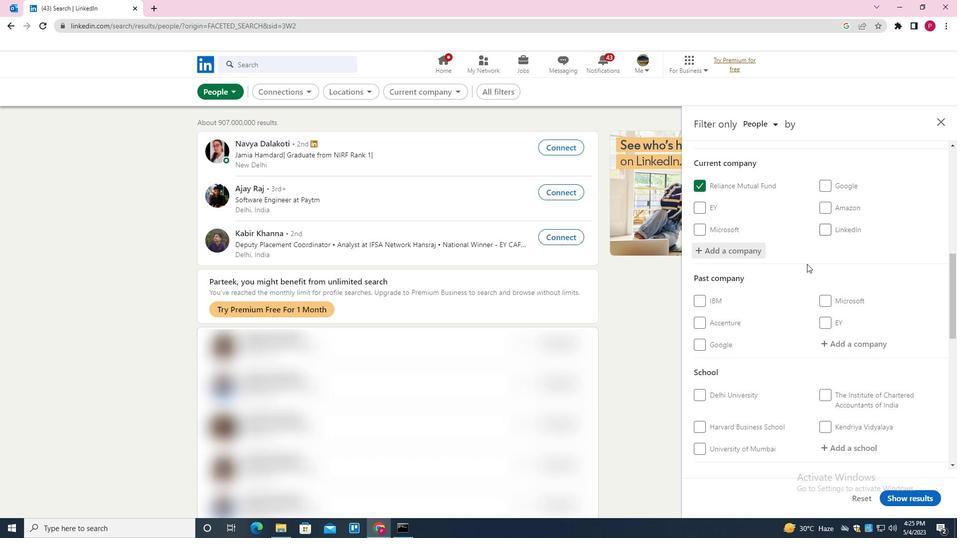 
Action: Mouse moved to (803, 275)
Screenshot: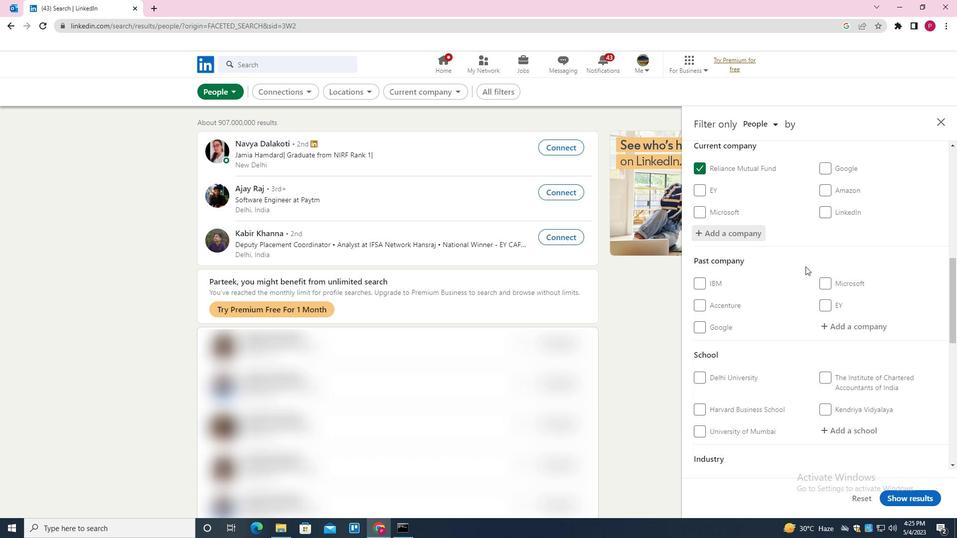 
Action: Mouse scrolled (803, 275) with delta (0, 0)
Screenshot: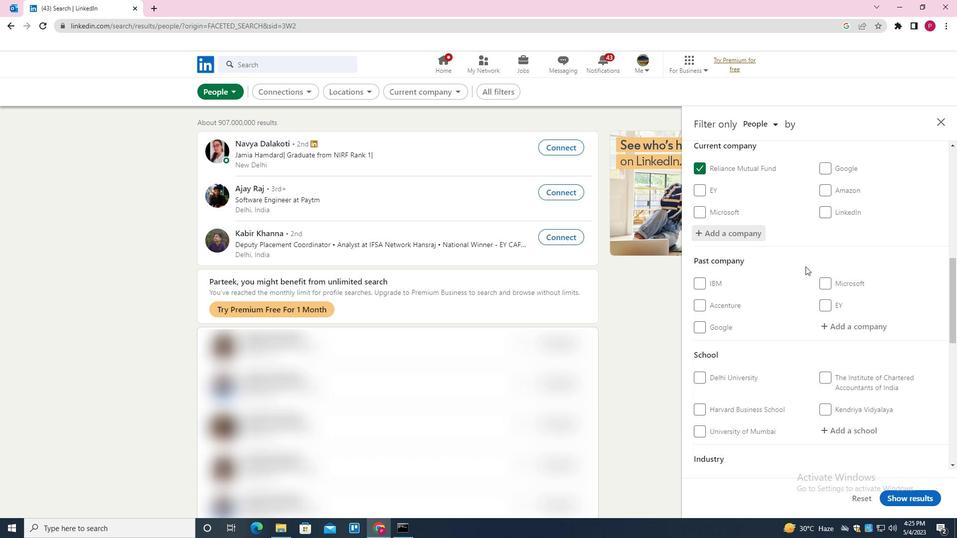 
Action: Mouse moved to (847, 256)
Screenshot: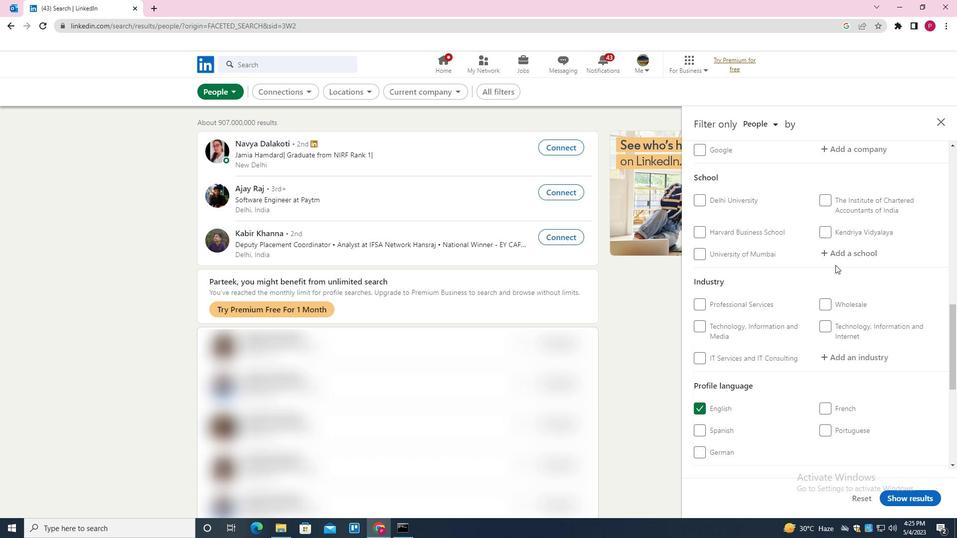 
Action: Mouse pressed left at (847, 256)
Screenshot: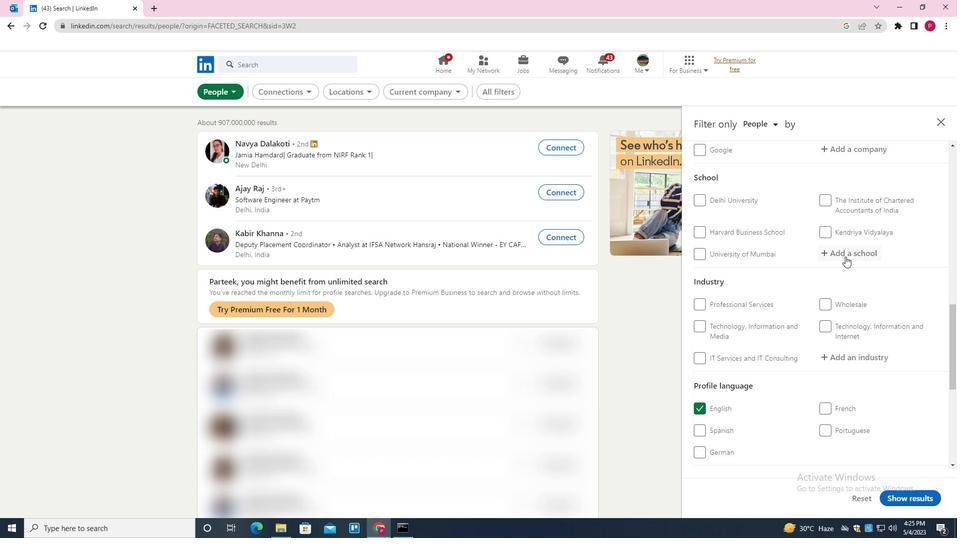 
Action: Mouse moved to (827, 268)
Screenshot: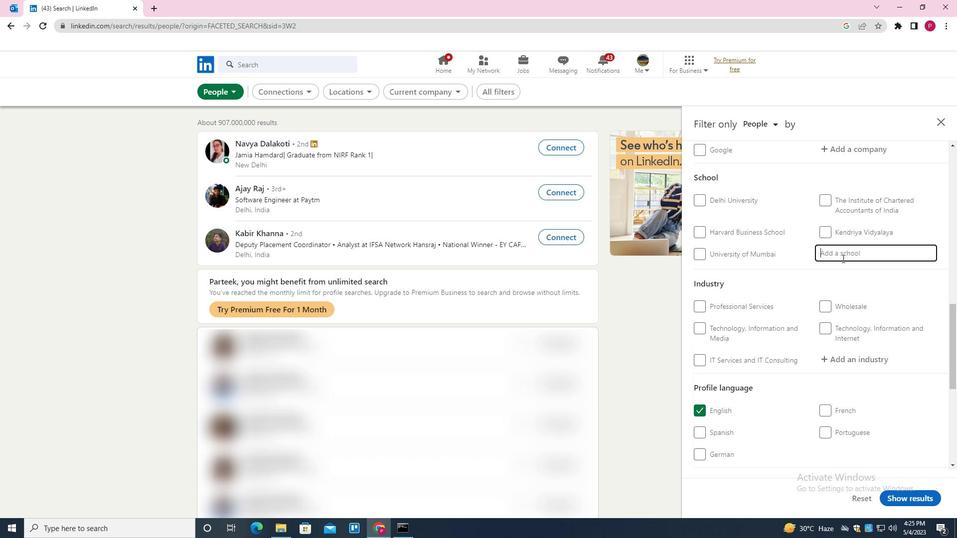 
Action: Key pressed <Key.shift><Key.shift><Key.shift><Key.shift><Key.shift><Key.shift><Key.shift><Key.shift><Key.shift><Key.shift><Key.shift><Key.shift><Key.shift><Key.shift><Key.shift><Key.shift><Key.shift><Key.shift><Key.shift><Key.shift><Key.shift><Key.shift><Key.shift><Key.shift>KANPUR<Key.space><Key.shift><Key.shift><Key.shift>UNIVERSITY<Key.space><Key.backspace>,<Key.space><Key.shift>INDIA<Key.down><Key.enter>
Screenshot: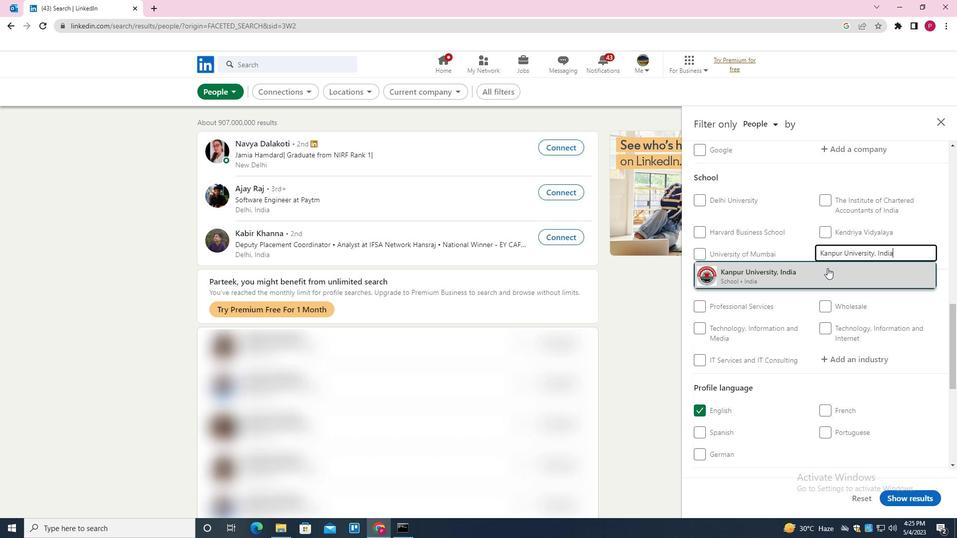 
Action: Mouse moved to (755, 243)
Screenshot: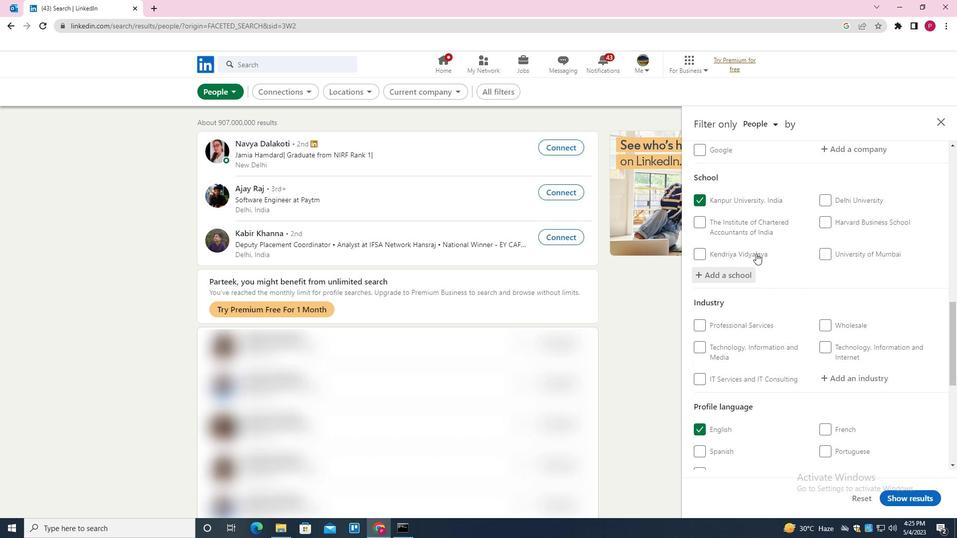 
Action: Mouse scrolled (755, 242) with delta (0, 0)
Screenshot: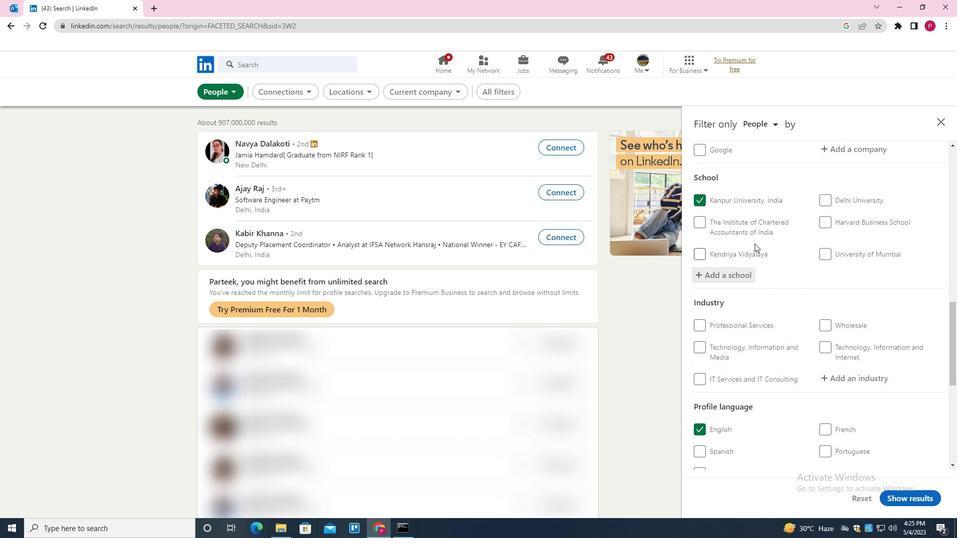 
Action: Mouse moved to (755, 243)
Screenshot: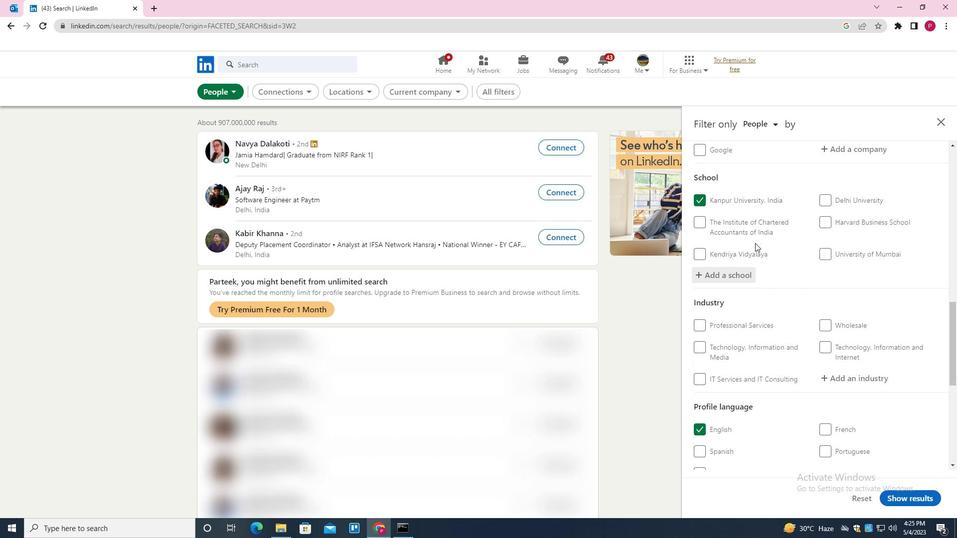 
Action: Mouse scrolled (755, 242) with delta (0, 0)
Screenshot: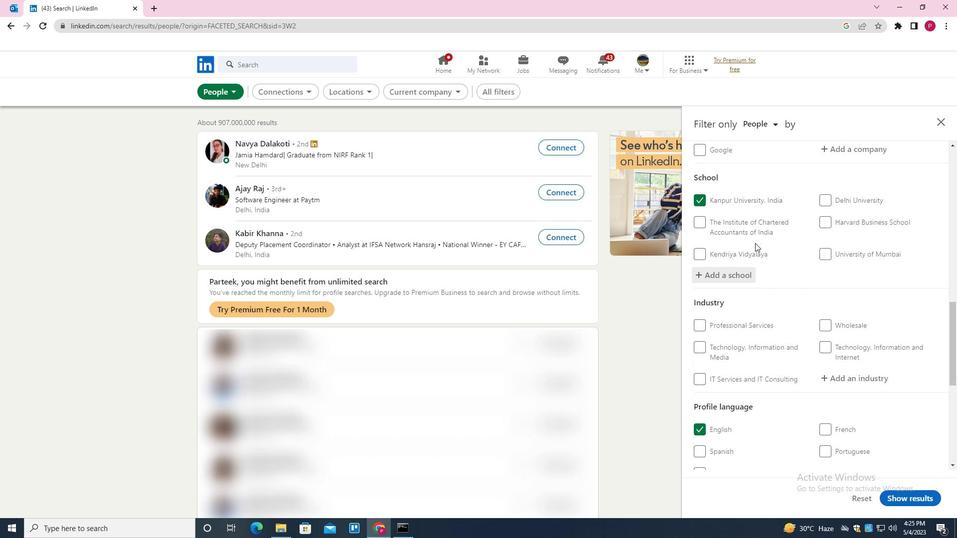 
Action: Mouse moved to (755, 248)
Screenshot: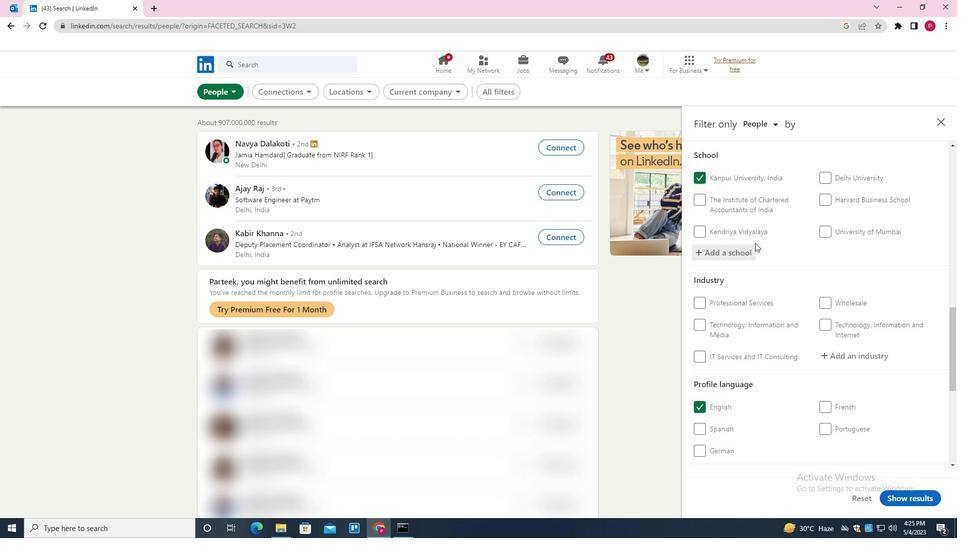 
Action: Mouse scrolled (755, 248) with delta (0, 0)
Screenshot: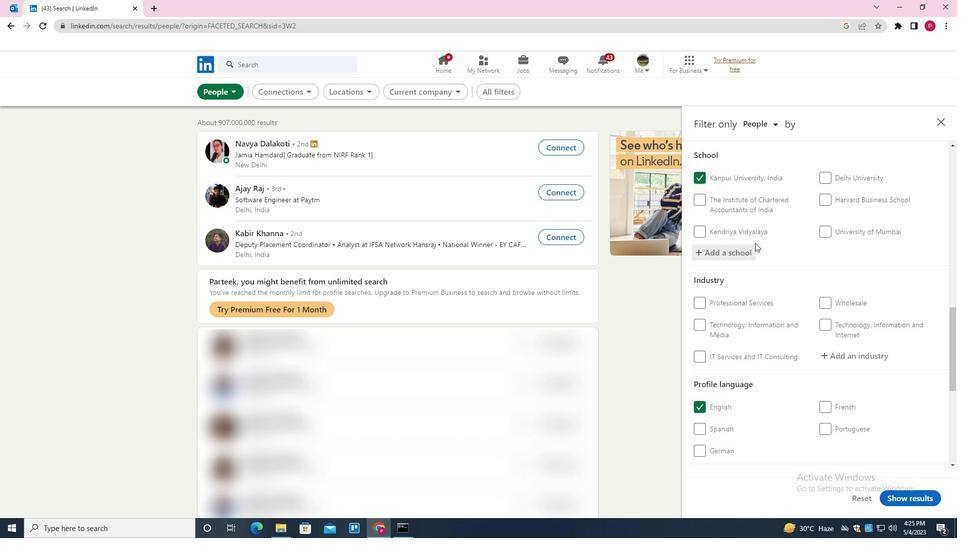 
Action: Mouse moved to (849, 227)
Screenshot: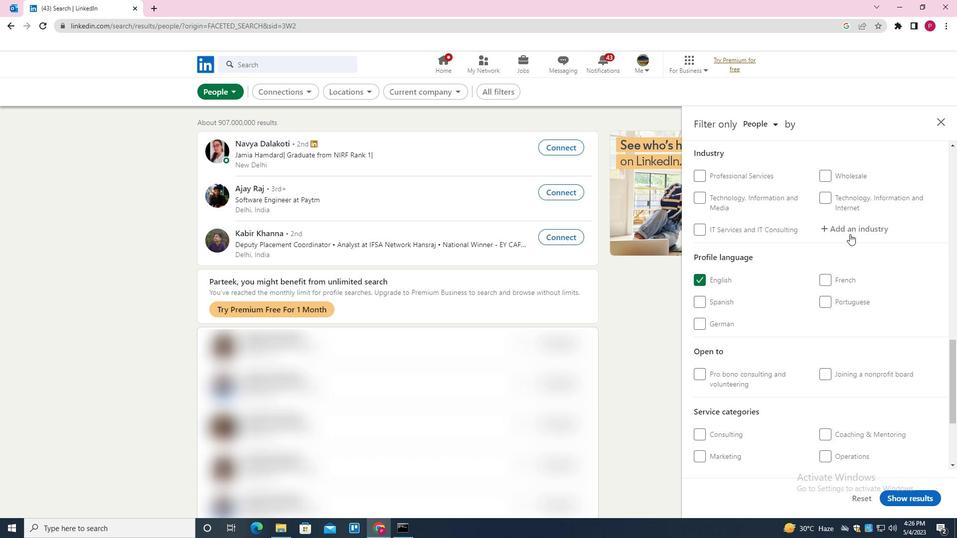 
Action: Mouse pressed left at (849, 227)
Screenshot: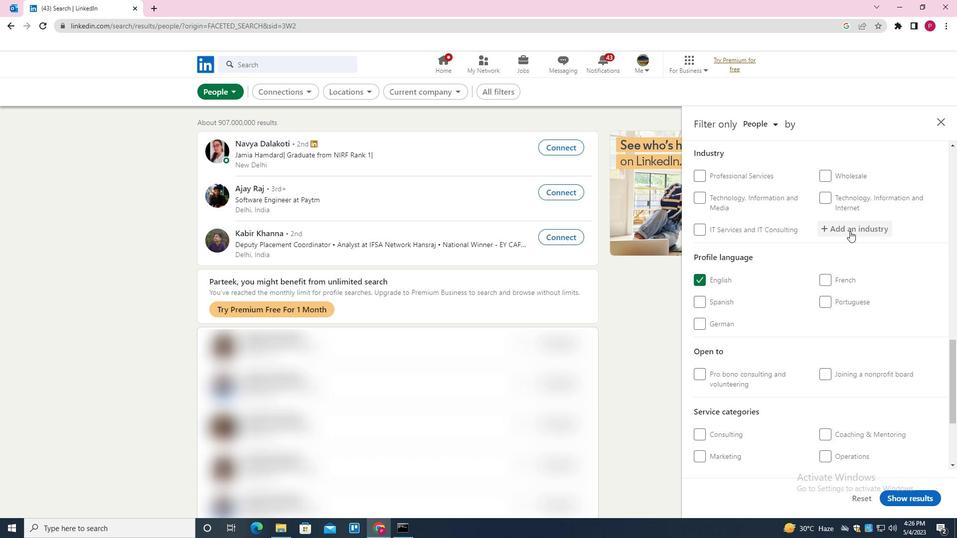 
Action: Mouse moved to (849, 227)
Screenshot: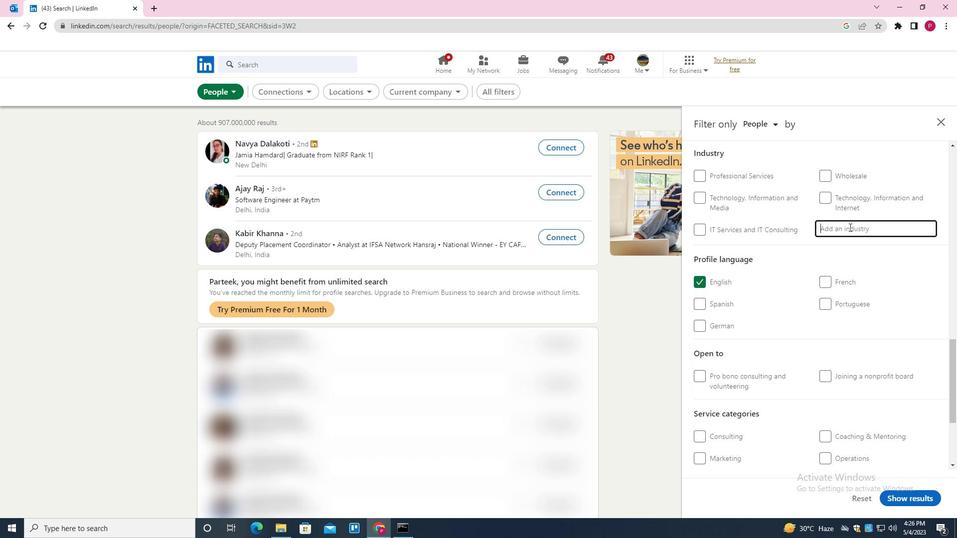 
Action: Key pressed <Key.shift><Key.shift><Key.shift><Key.shift><Key.shift>M<Key.backspace><Key.shift>NONMETA<Key.backspace>LIC<Key.backspace><Key.backspace><Key.backspace><Key.backspace>TALIC<Key.backspace><Key.backspace>LIC<Key.space><Key.shift>MINERAL<Key.space><Key.shift>MINING<Key.down><Key.enter>
Screenshot: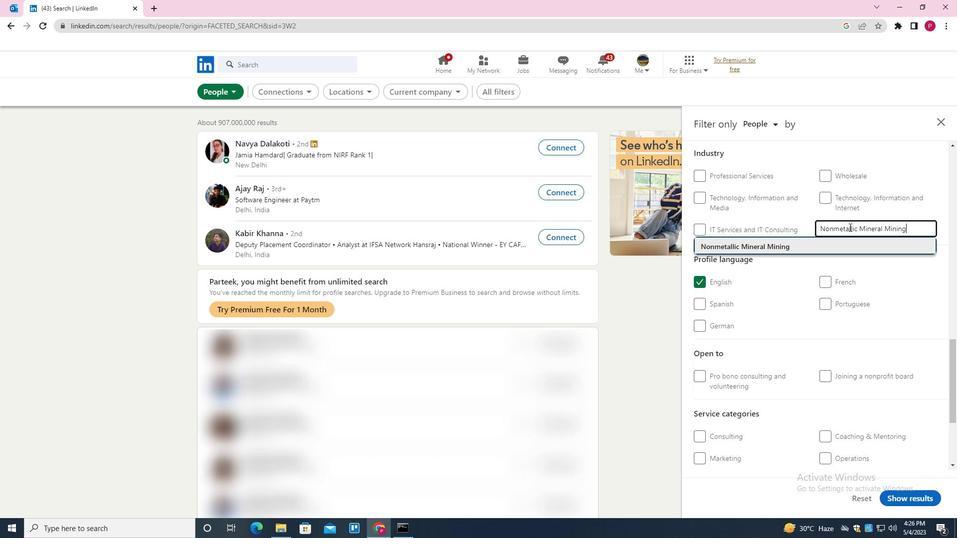 
Action: Mouse moved to (847, 227)
Screenshot: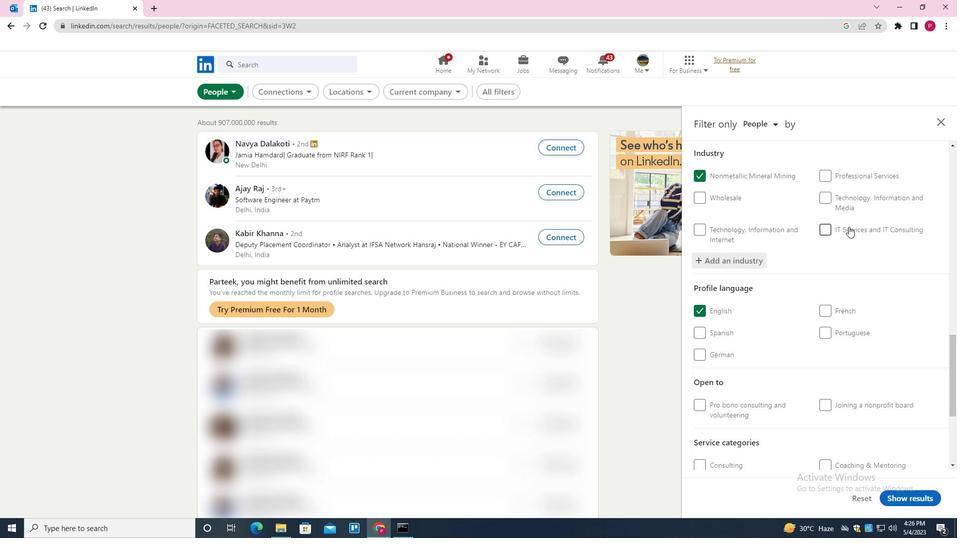 
Action: Mouse scrolled (847, 226) with delta (0, 0)
Screenshot: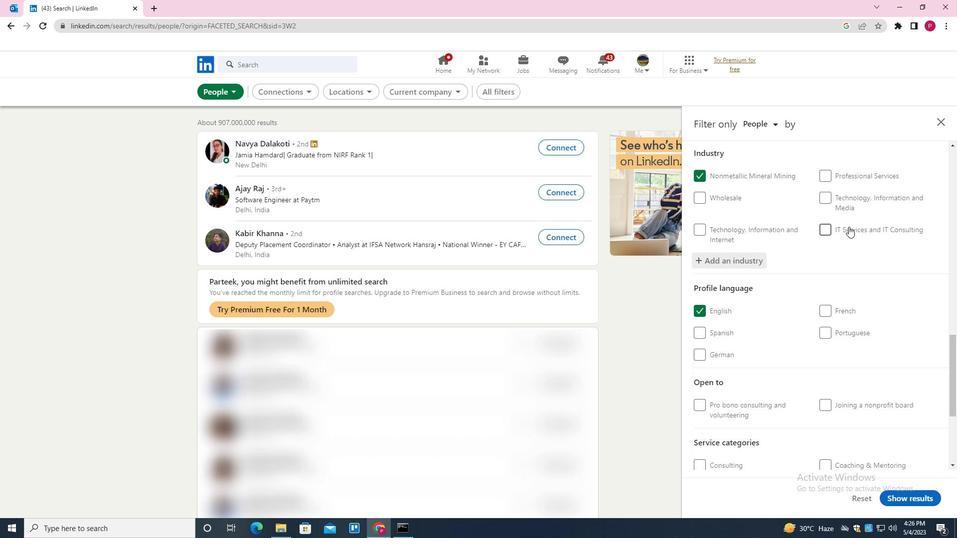 
Action: Mouse moved to (846, 227)
Screenshot: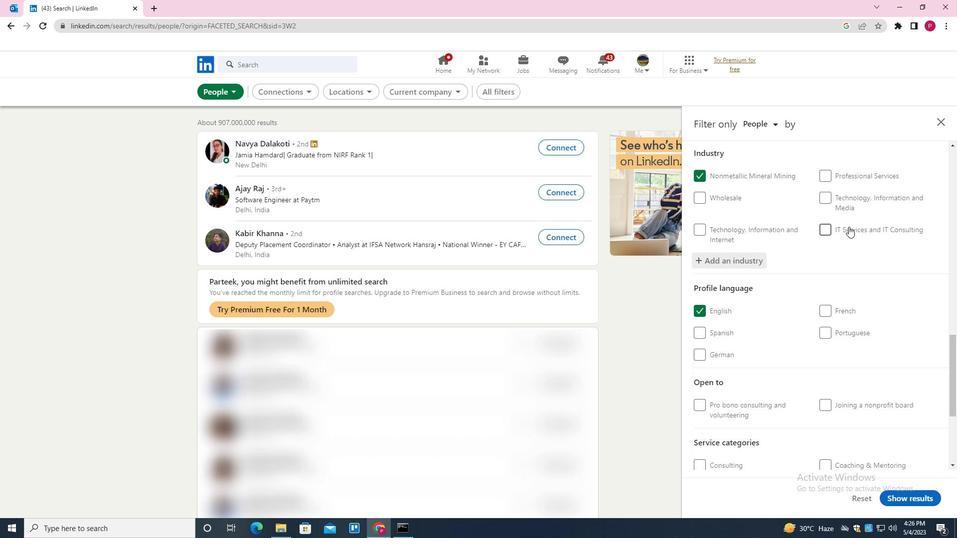 
Action: Mouse scrolled (846, 227) with delta (0, 0)
Screenshot: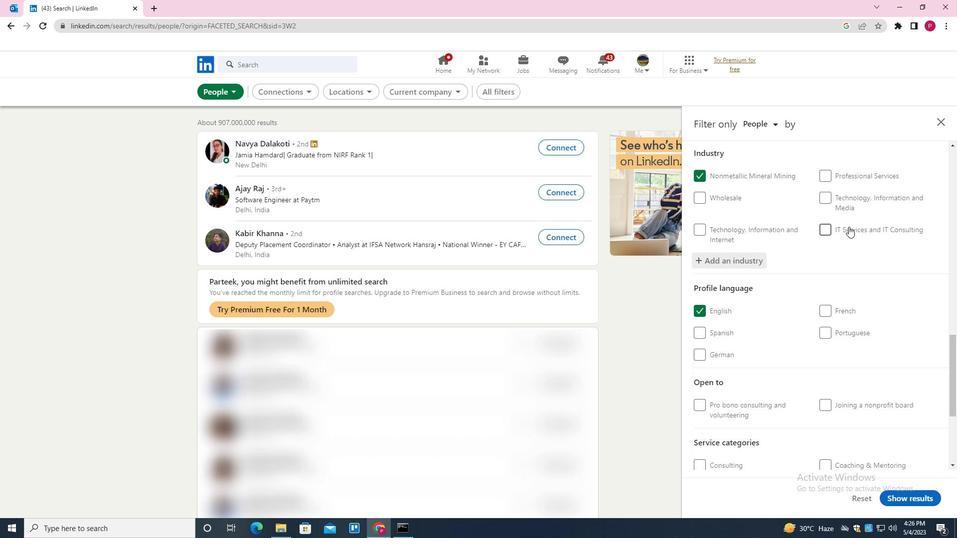 
Action: Mouse scrolled (846, 227) with delta (0, 0)
Screenshot: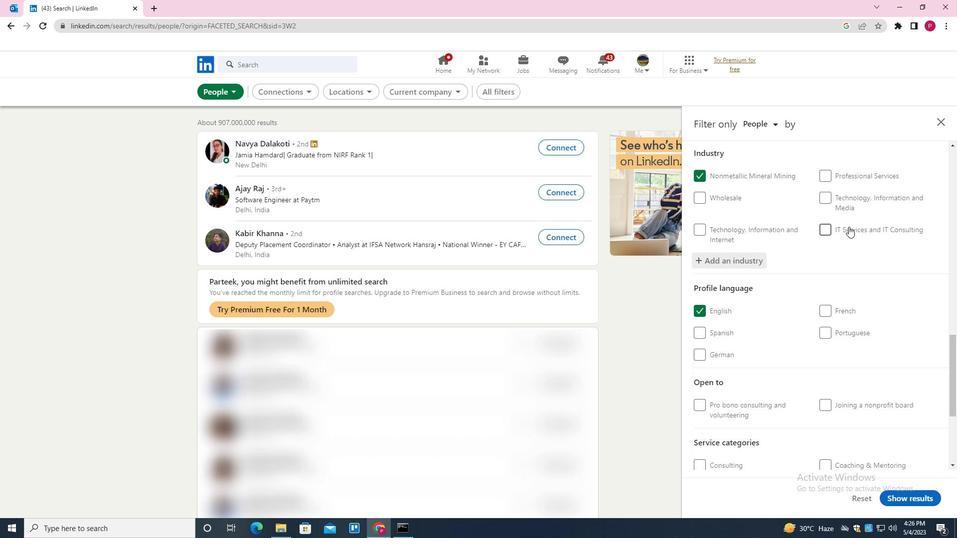 
Action: Mouse scrolled (846, 227) with delta (0, 0)
Screenshot: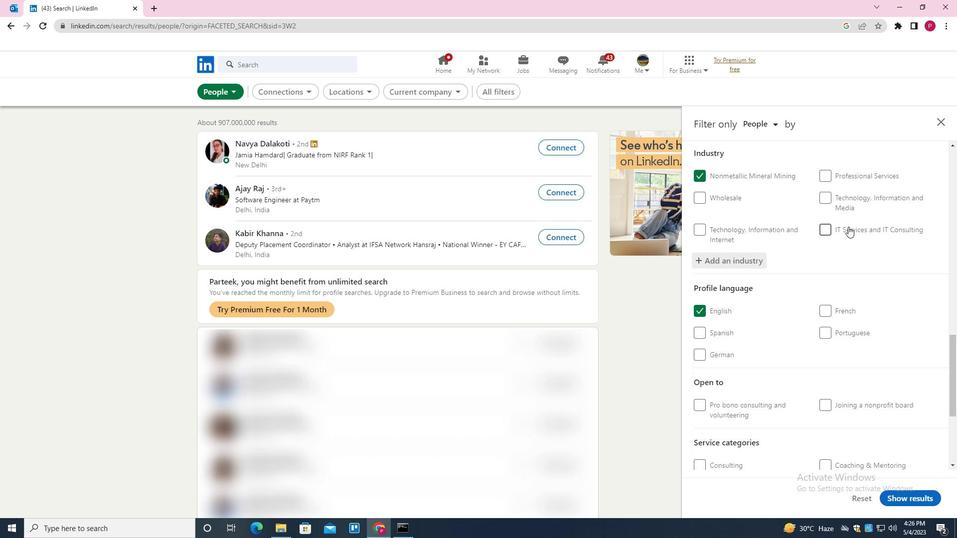 
Action: Mouse moved to (846, 228)
Screenshot: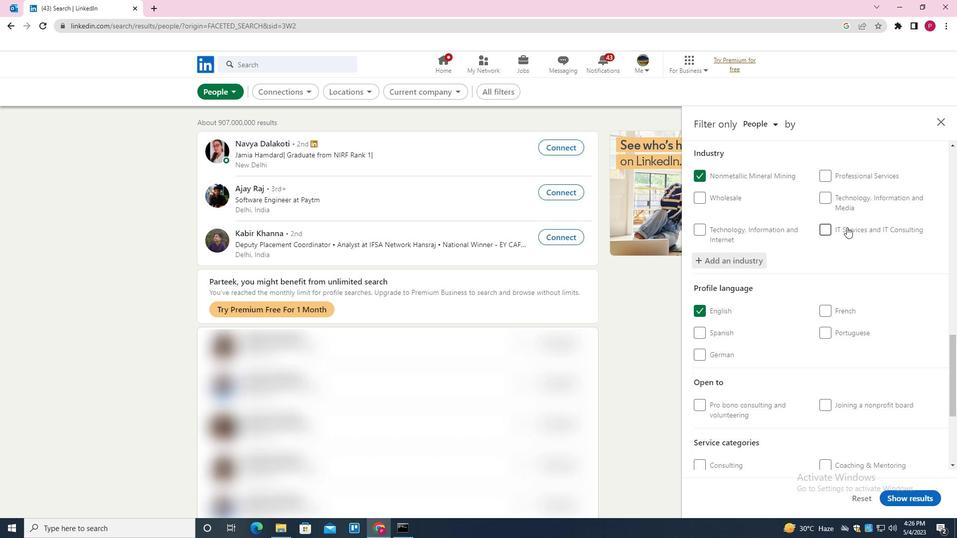 
Action: Mouse scrolled (846, 227) with delta (0, 0)
Screenshot: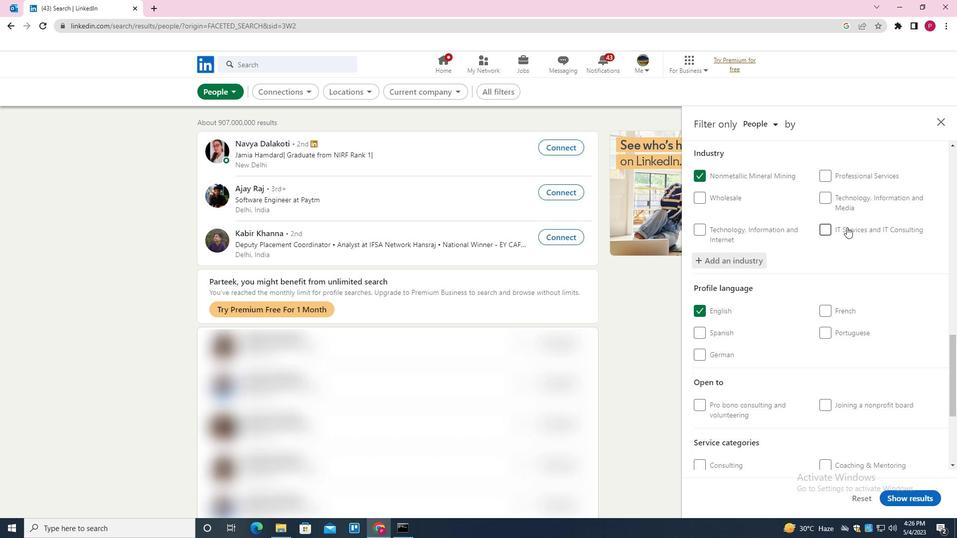 
Action: Mouse moved to (843, 322)
Screenshot: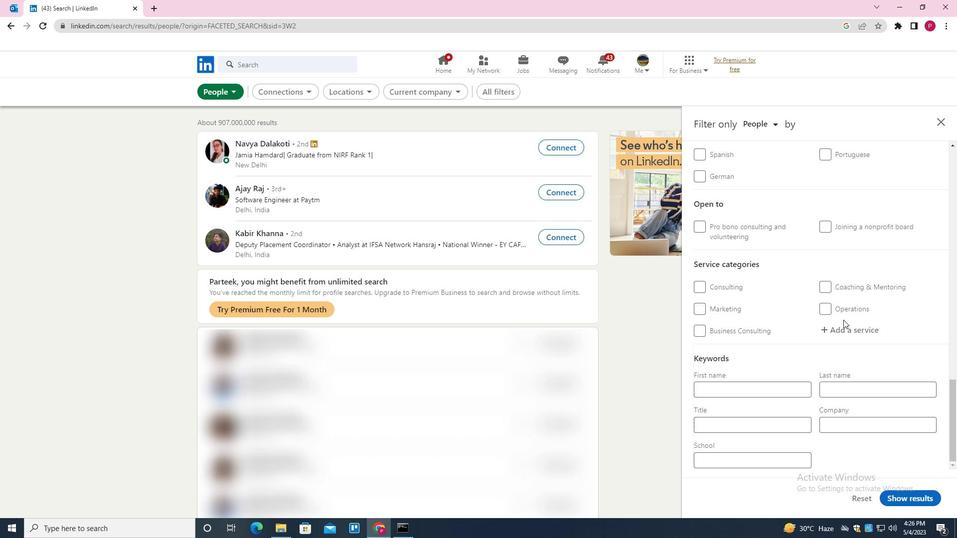 
Action: Mouse pressed left at (843, 322)
Screenshot: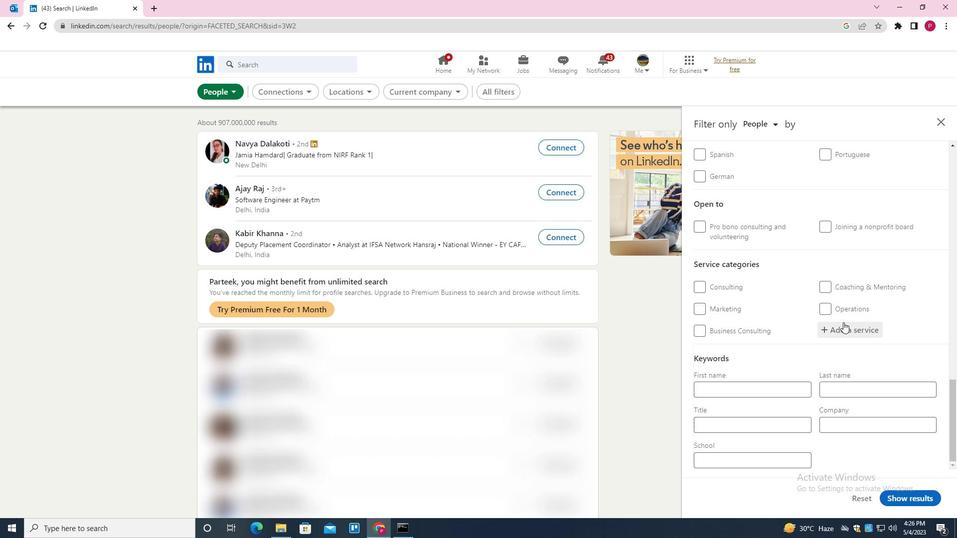 
Action: Mouse moved to (843, 323)
Screenshot: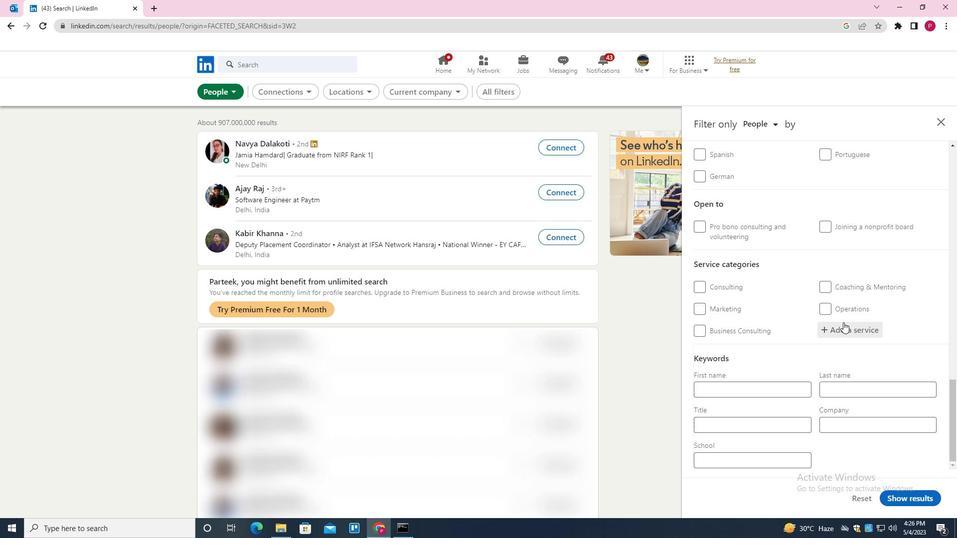 
Action: Key pressed <Key.shift><Key.shift><Key.shift><Key.shift><Key.shift><Key.shift><Key.shift><Key.shift><Key.shift><Key.shift>RESUME<Key.space><Key.shift><Key.shift><Key.shift>WRITING<Key.down><Key.enter>
Screenshot: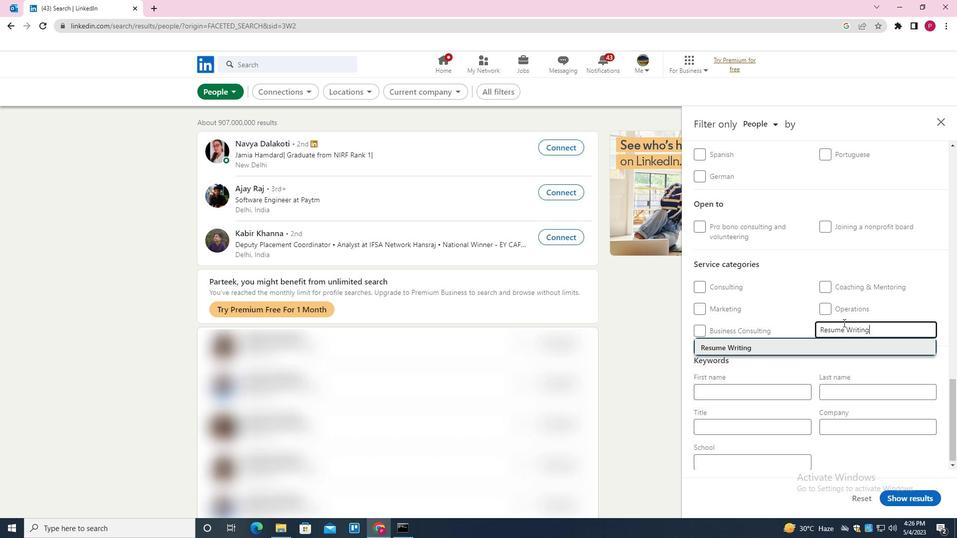 
Action: Mouse moved to (823, 329)
Screenshot: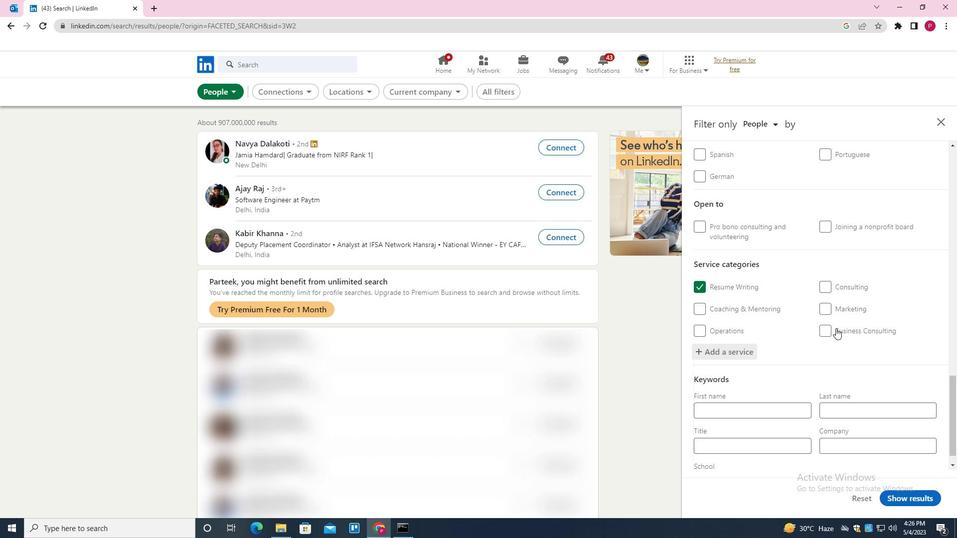 
Action: Mouse scrolled (823, 328) with delta (0, 0)
Screenshot: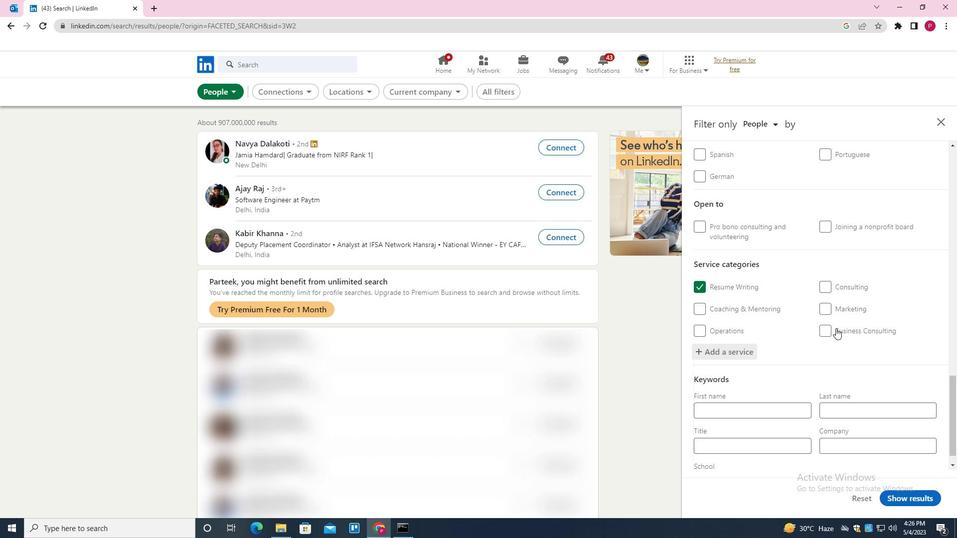 
Action: Mouse moved to (819, 331)
Screenshot: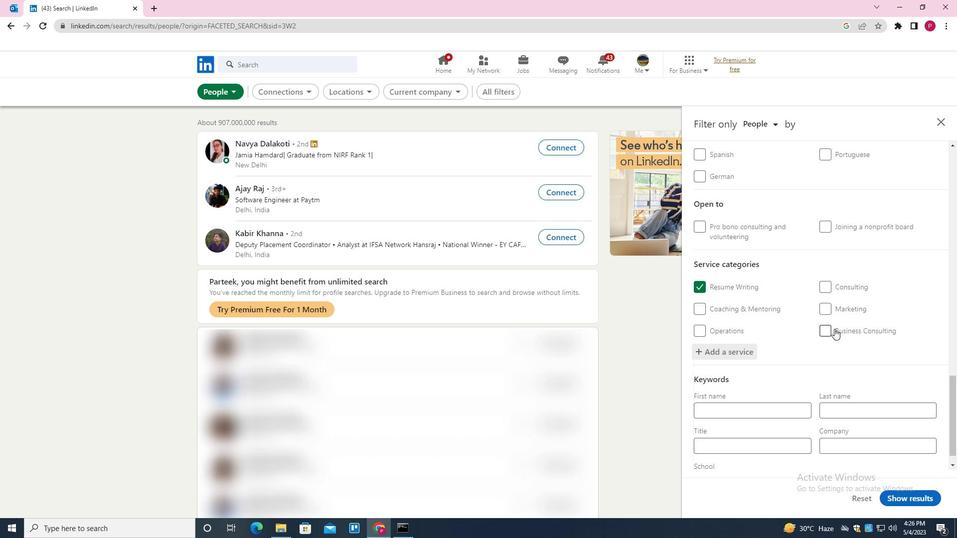 
Action: Mouse scrolled (819, 330) with delta (0, 0)
Screenshot: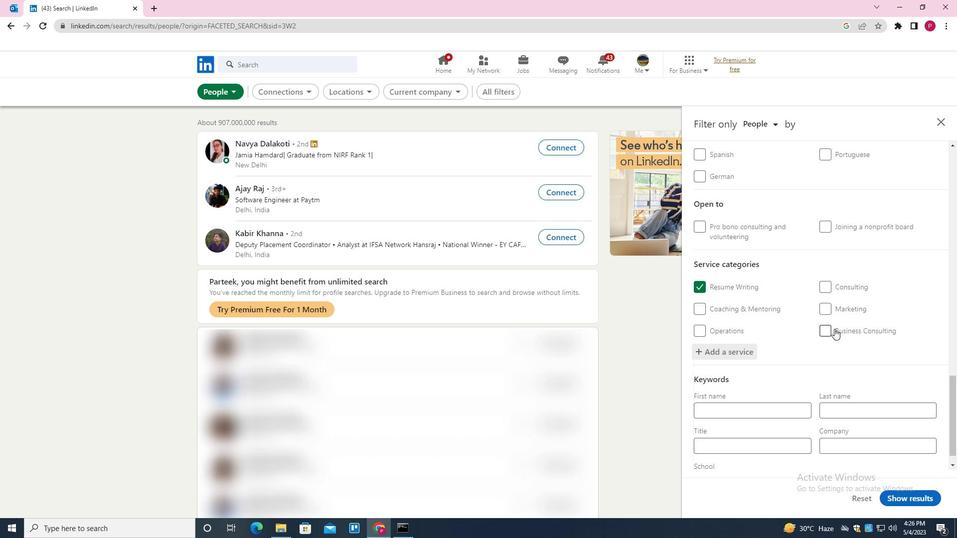 
Action: Mouse moved to (811, 335)
Screenshot: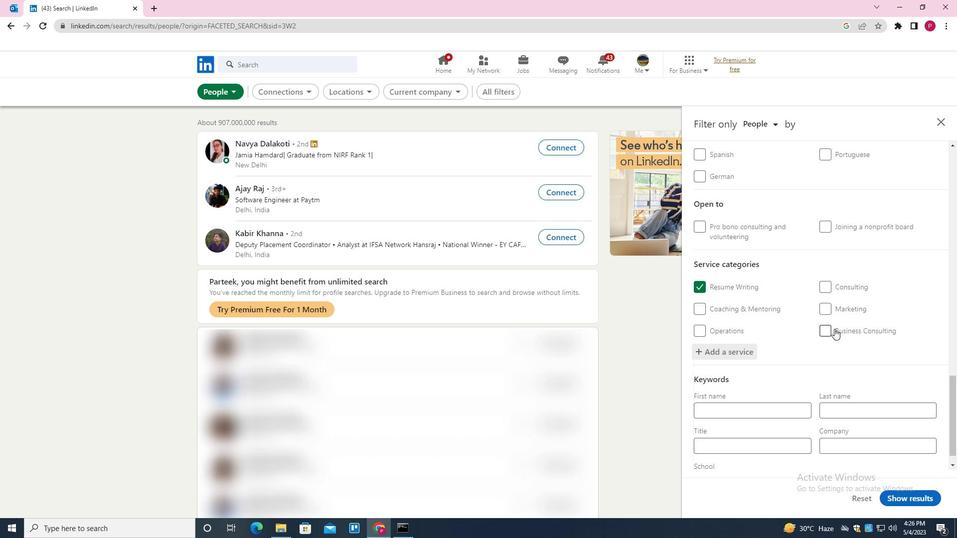 
Action: Mouse scrolled (811, 335) with delta (0, 0)
Screenshot: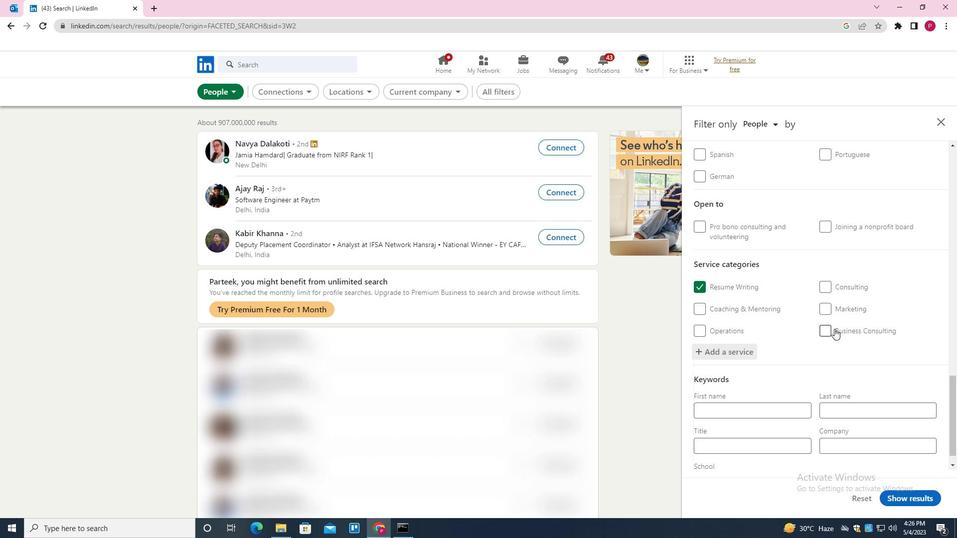 
Action: Mouse moved to (793, 346)
Screenshot: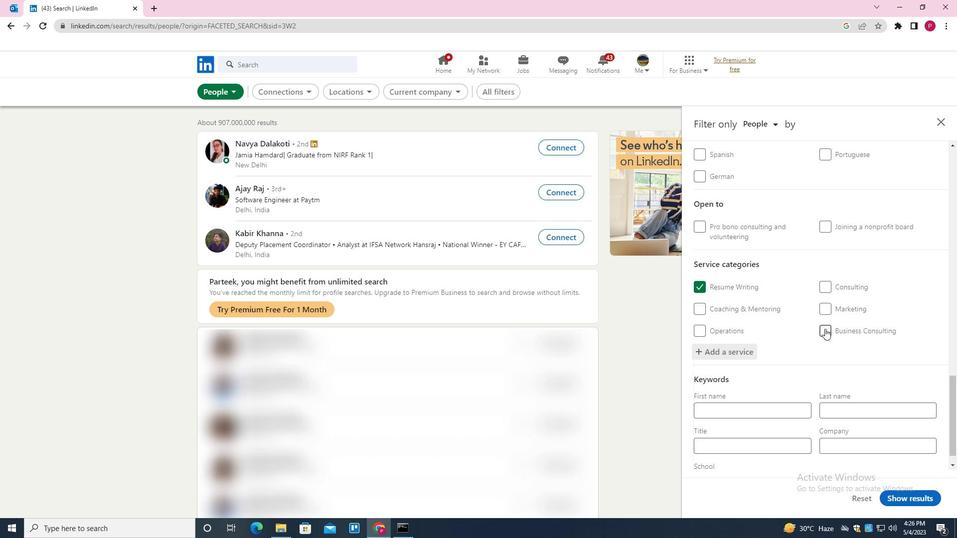 
Action: Mouse scrolled (793, 345) with delta (0, 0)
Screenshot: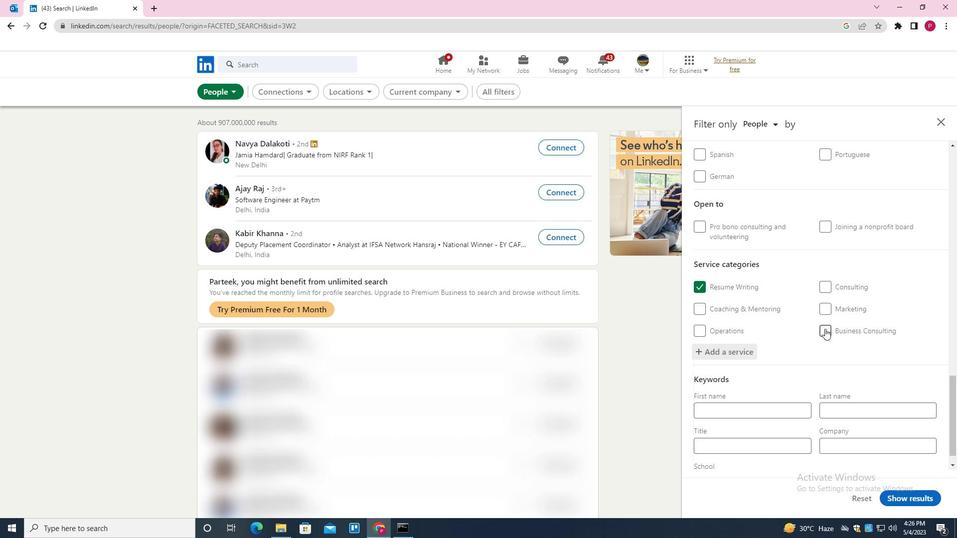 
Action: Mouse moved to (773, 363)
Screenshot: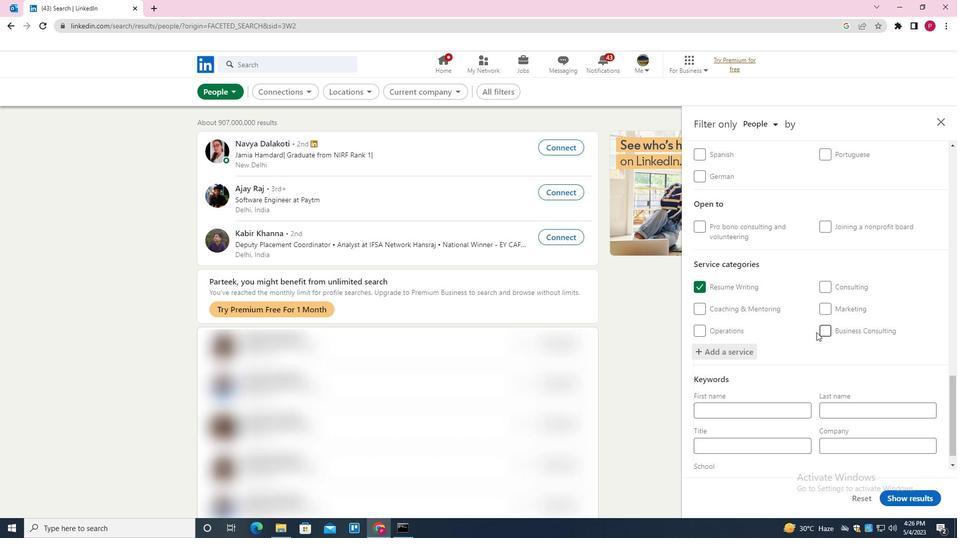 
Action: Mouse scrolled (773, 363) with delta (0, 0)
Screenshot: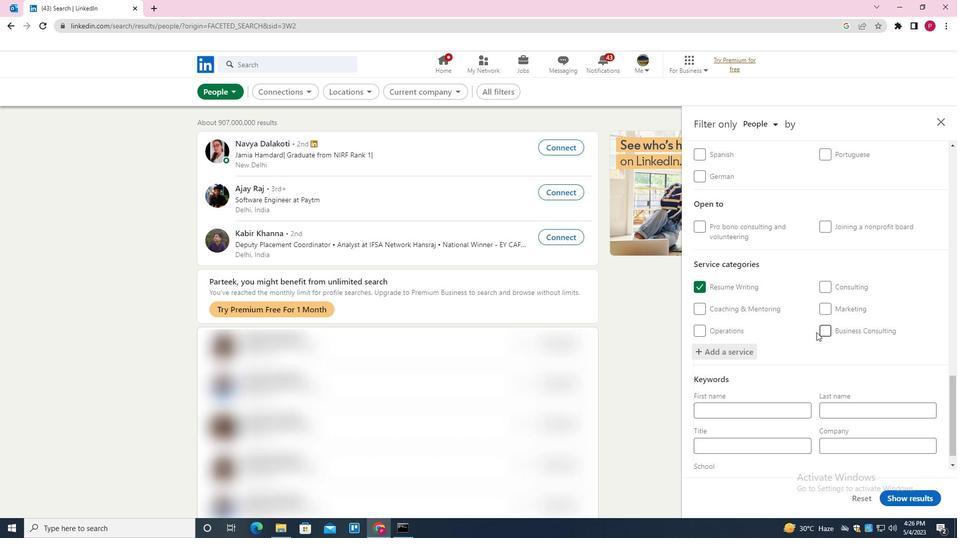
Action: Mouse moved to (740, 426)
Screenshot: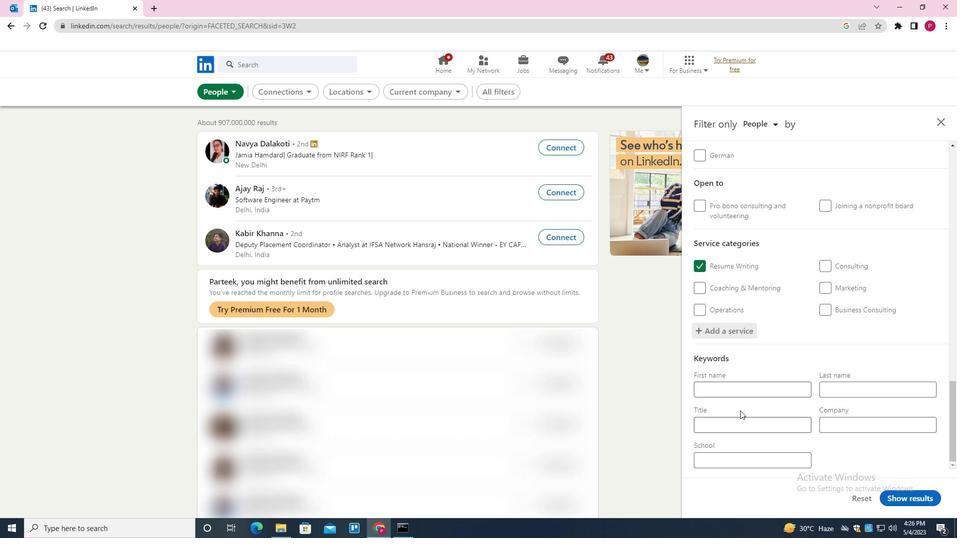
Action: Mouse pressed left at (740, 426)
Screenshot: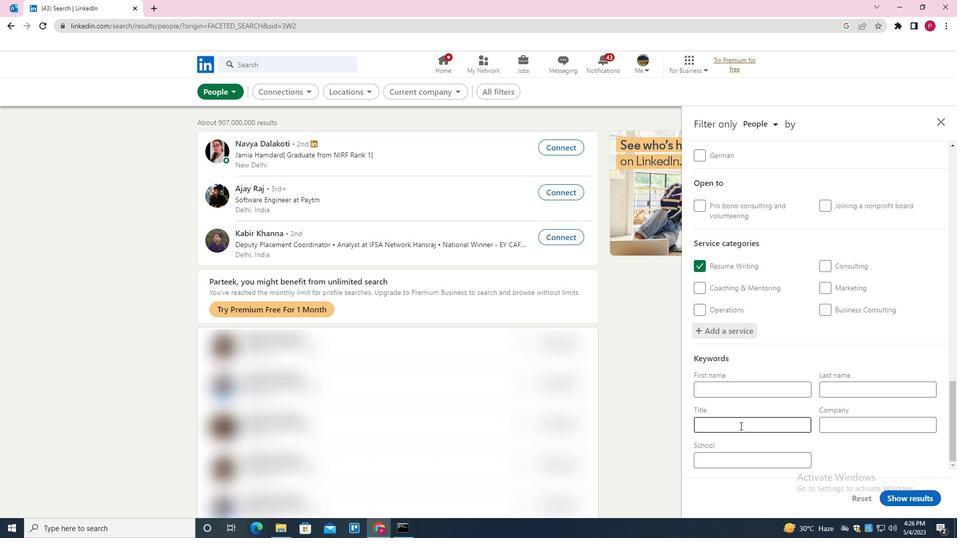 
Action: Key pressed <Key.shift><Key.shift><Key.shift><Key.shift><Key.shift><Key.shift>PUBLIC<Key.space><Key.shift>RELATIONS
Screenshot: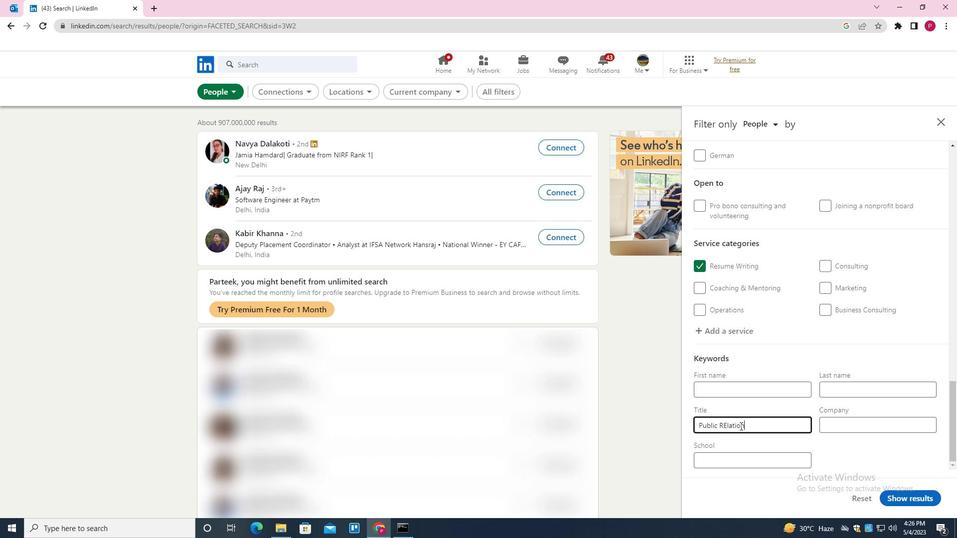 
Action: Mouse moved to (740, 427)
Screenshot: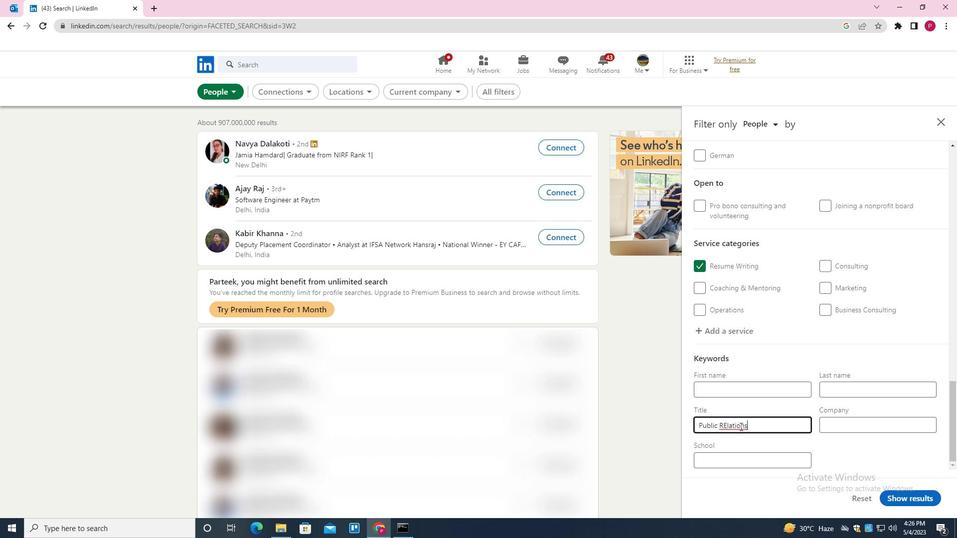 
Action: Key pressed <Key.backspace><Key.backspace><Key.backspace><Key.backspace><Key.backspace><Key.backspace><Key.backspace><Key.backspace>ELATIONS
Screenshot: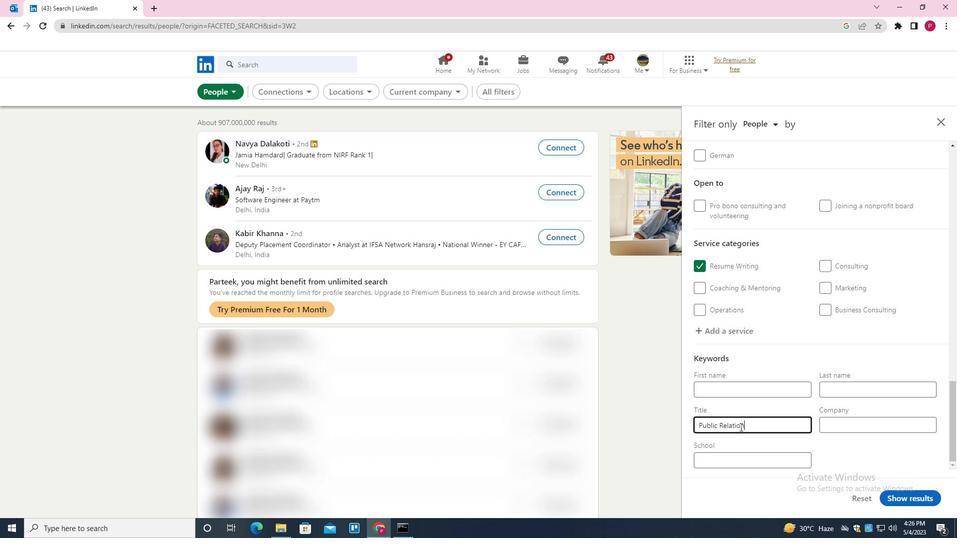 
Action: Mouse moved to (918, 500)
Screenshot: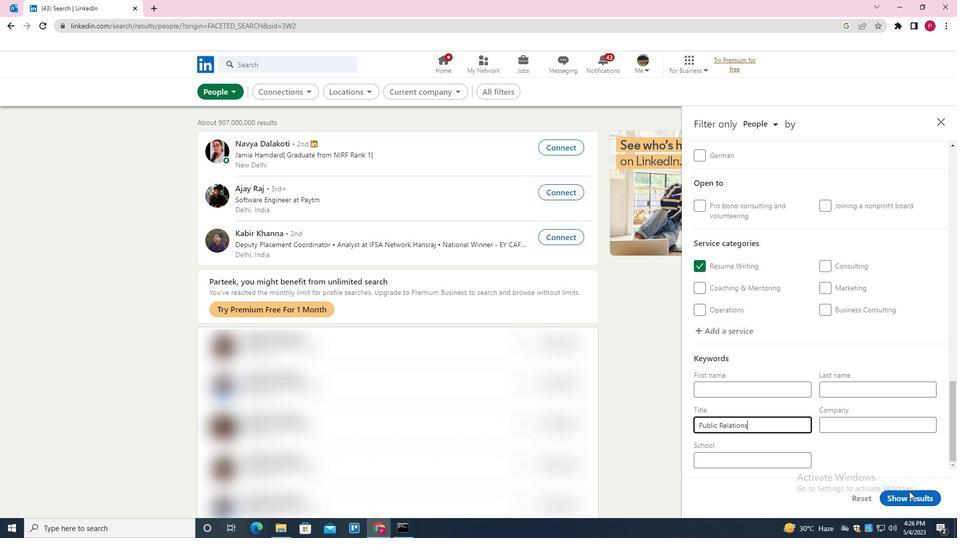 
Action: Mouse pressed left at (918, 500)
Screenshot: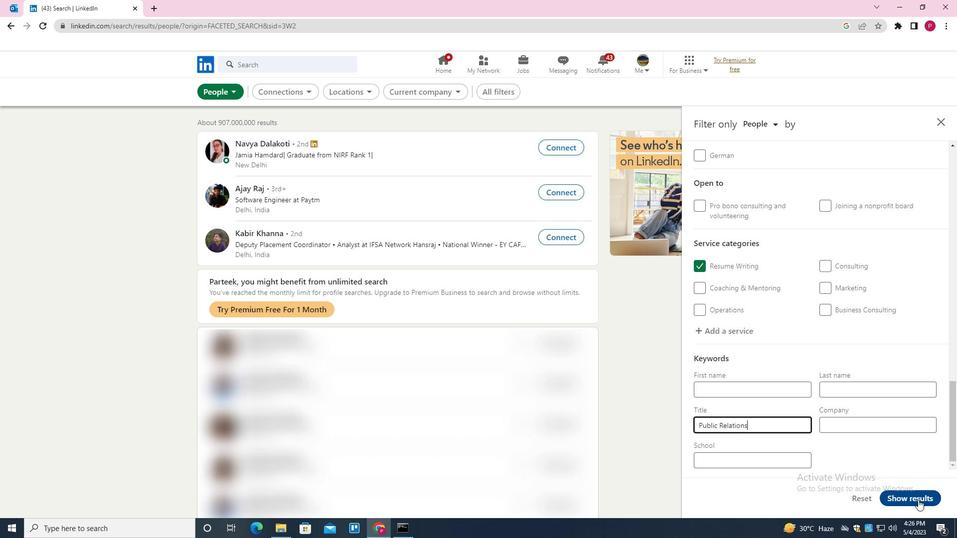 
Action: Mouse moved to (378, 236)
Screenshot: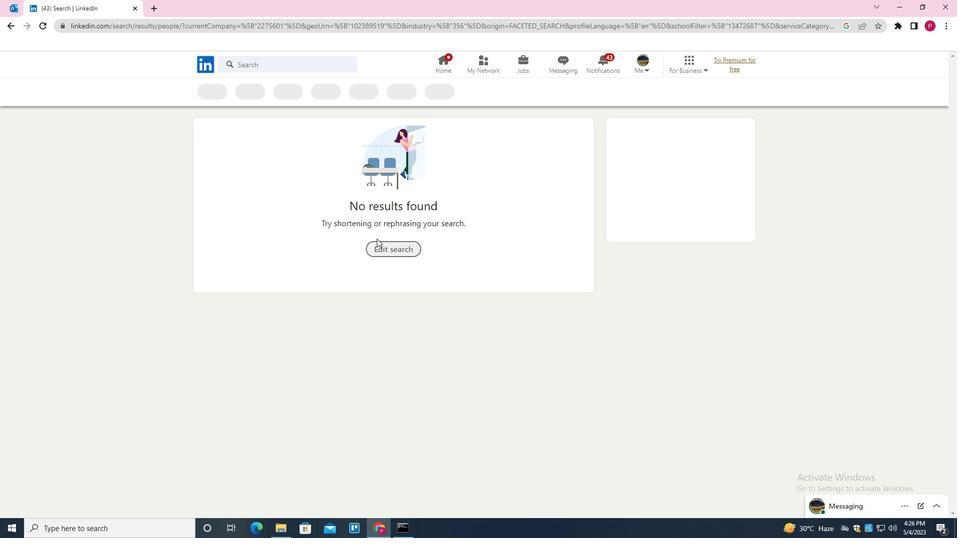 
